 Task: Create a due date automation trigger when advanced on, on the monday of the week a card is due add dates not due next week at 11:00 AM.
Action: Mouse moved to (1280, 114)
Screenshot: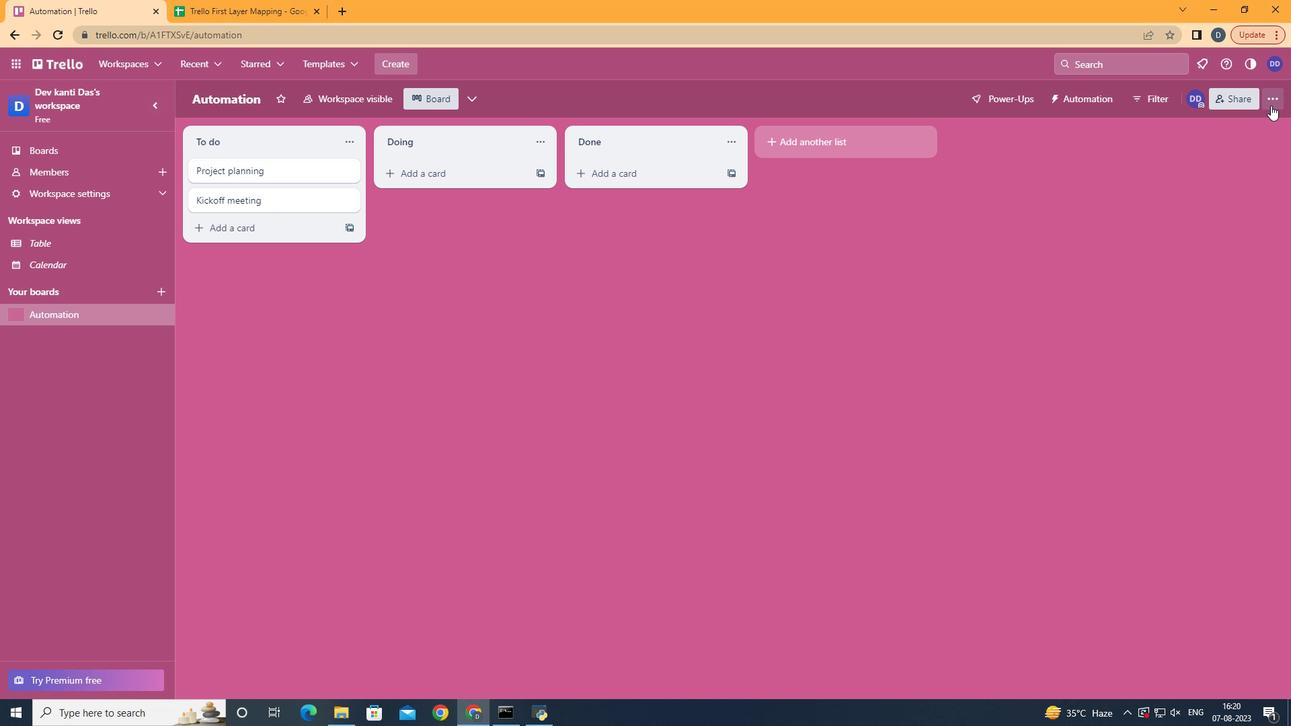 
Action: Mouse pressed left at (1280, 114)
Screenshot: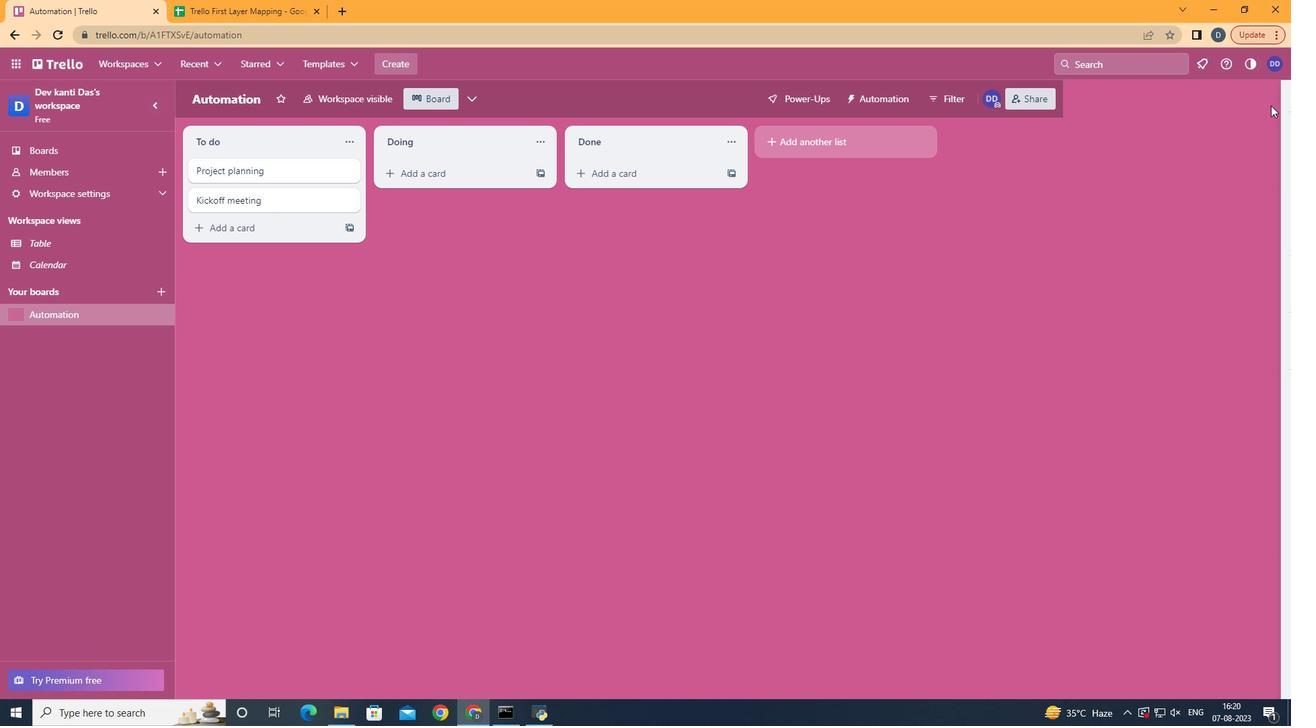 
Action: Mouse moved to (1209, 283)
Screenshot: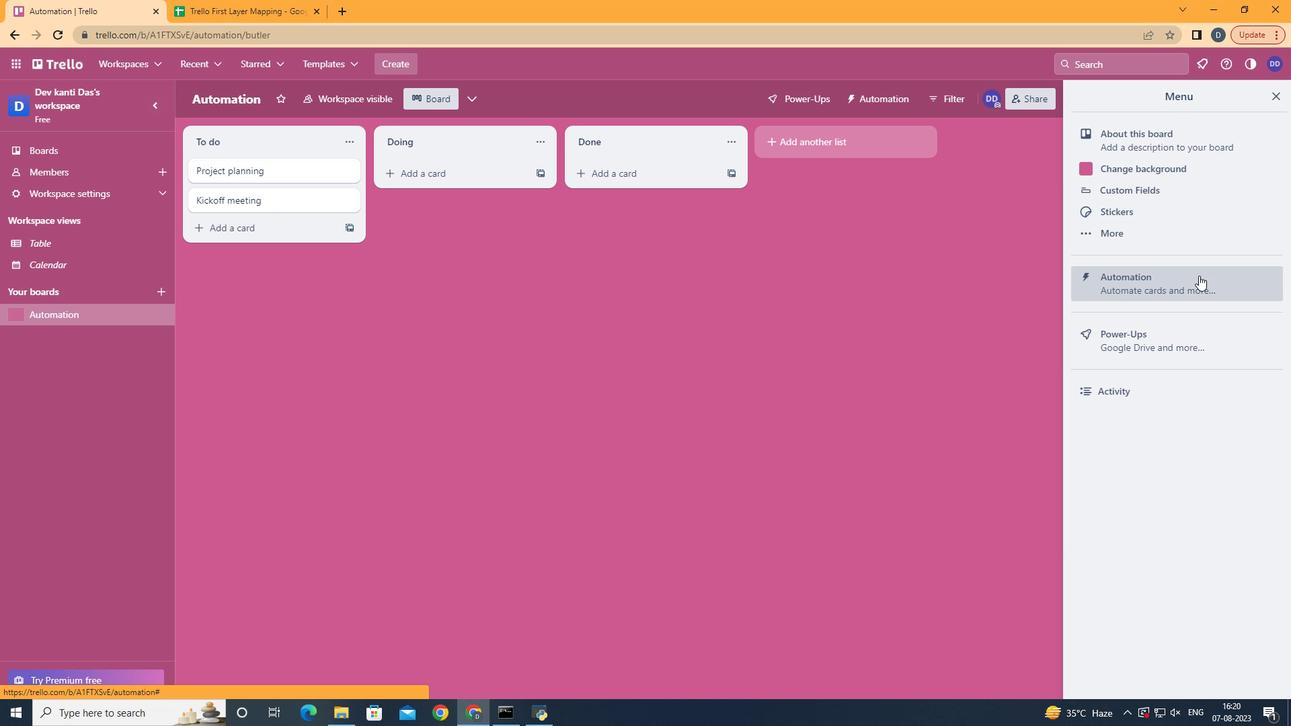 
Action: Mouse pressed left at (1209, 283)
Screenshot: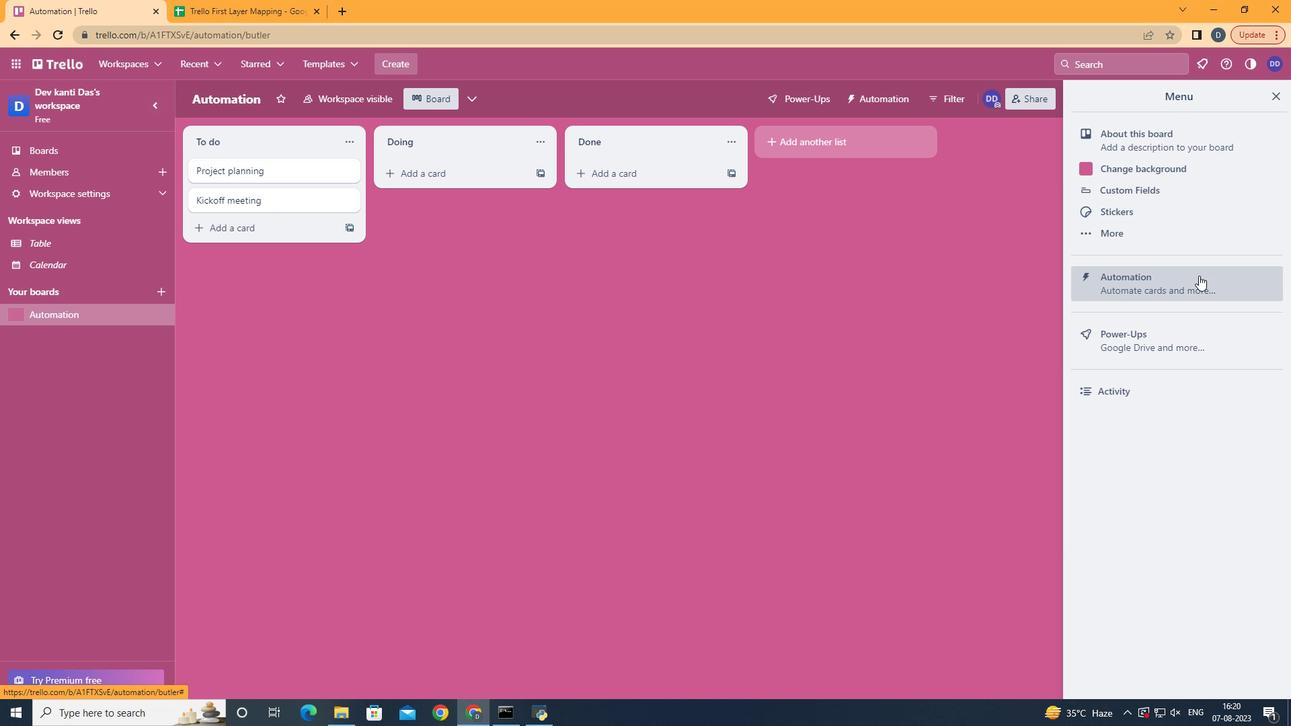 
Action: Mouse moved to (261, 282)
Screenshot: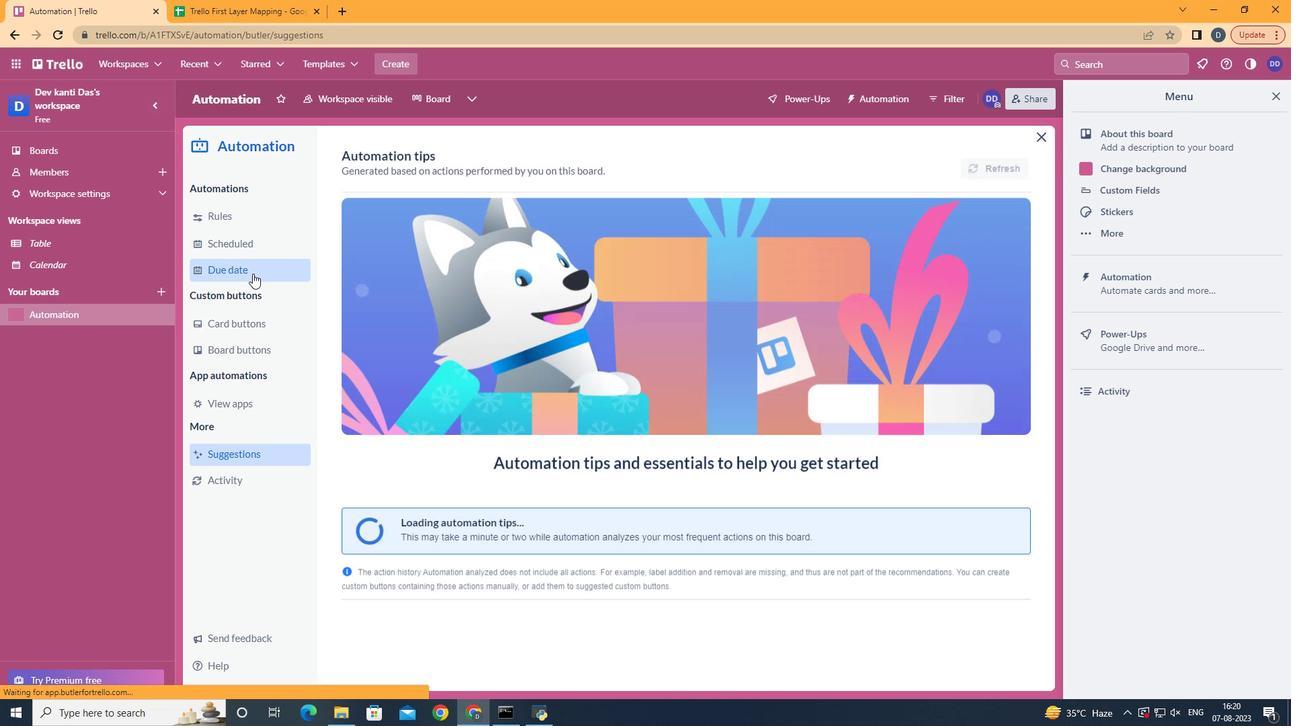 
Action: Mouse pressed left at (261, 282)
Screenshot: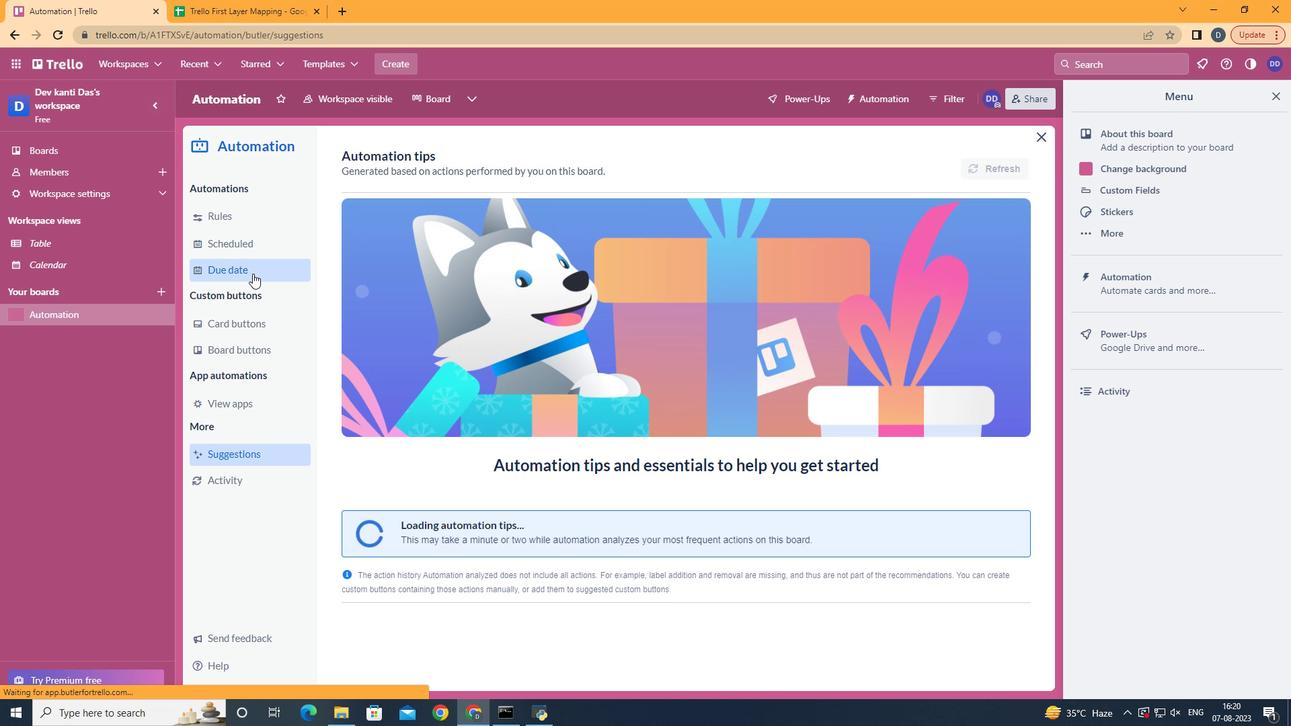 
Action: Mouse moved to (954, 173)
Screenshot: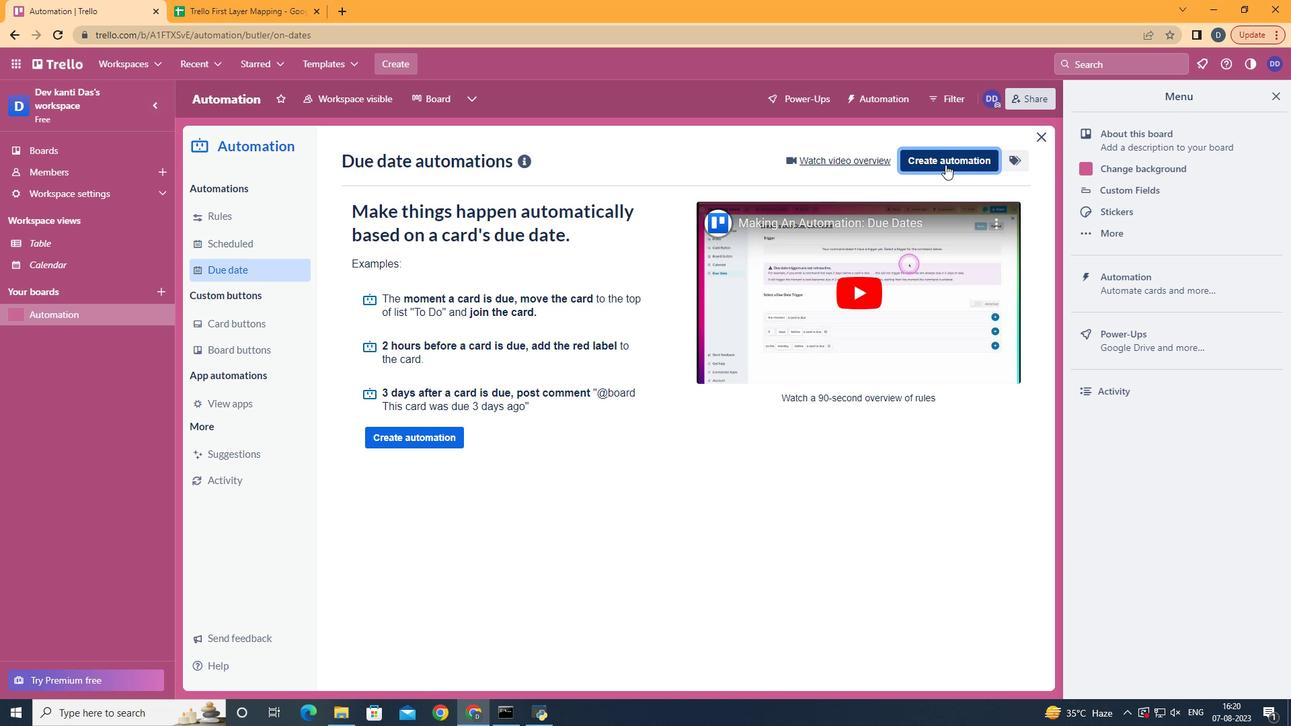 
Action: Mouse pressed left at (954, 173)
Screenshot: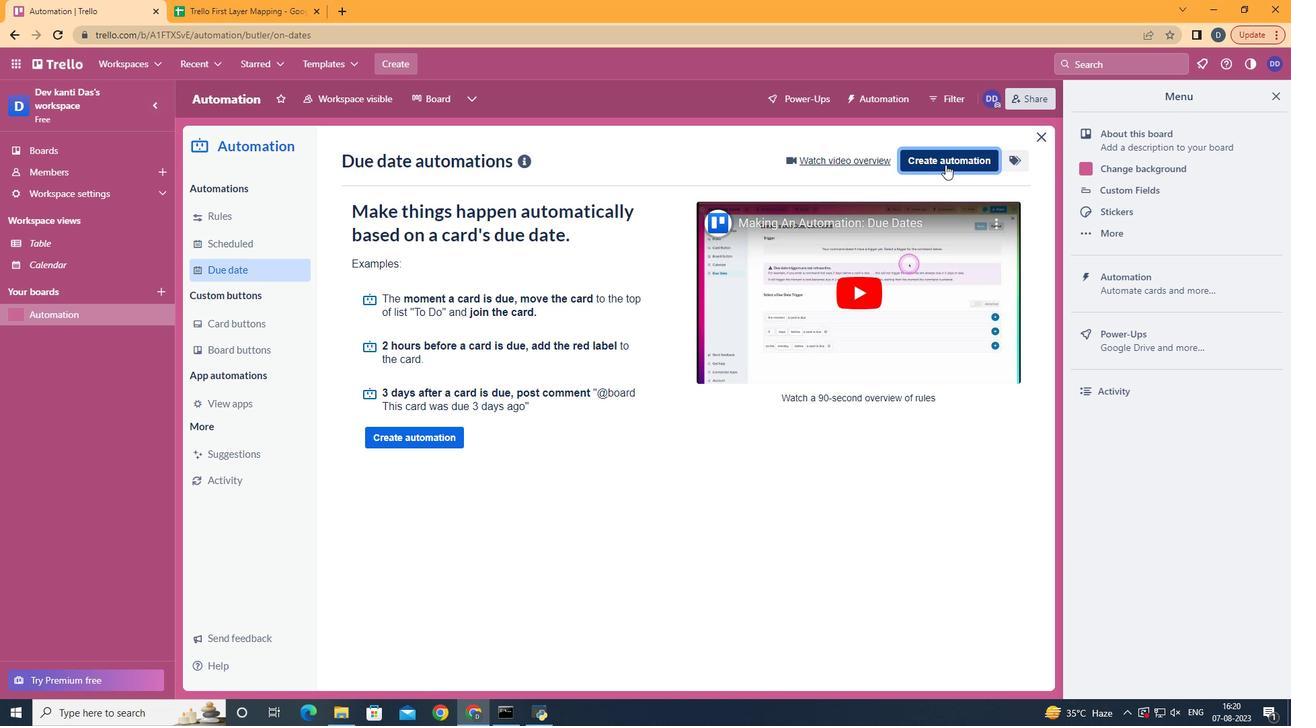 
Action: Mouse moved to (674, 307)
Screenshot: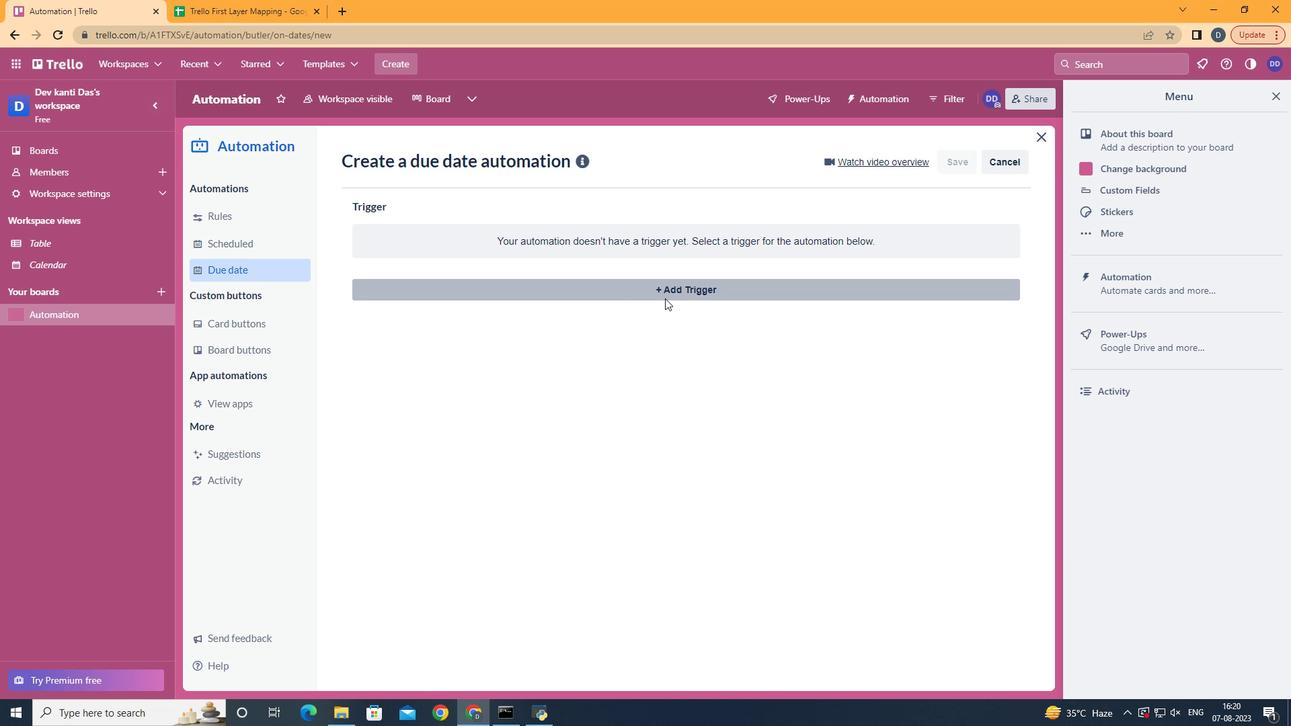 
Action: Mouse pressed left at (674, 307)
Screenshot: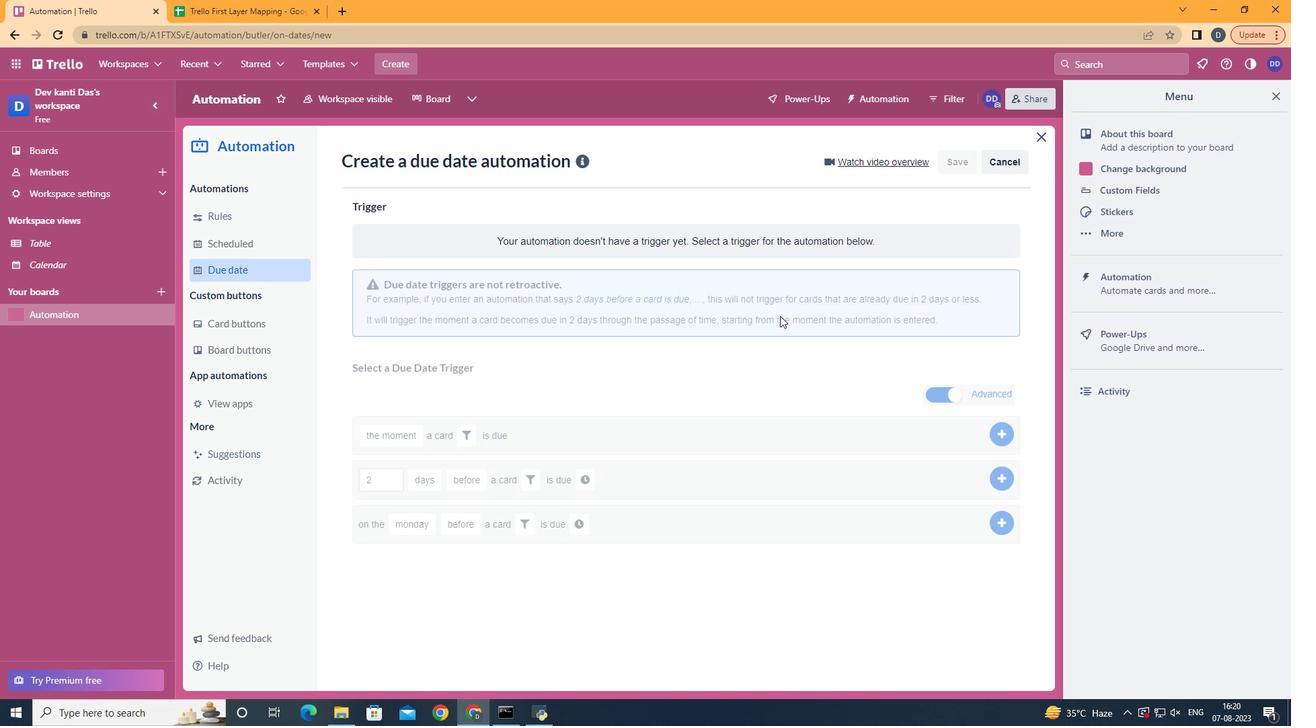 
Action: Mouse moved to (450, 362)
Screenshot: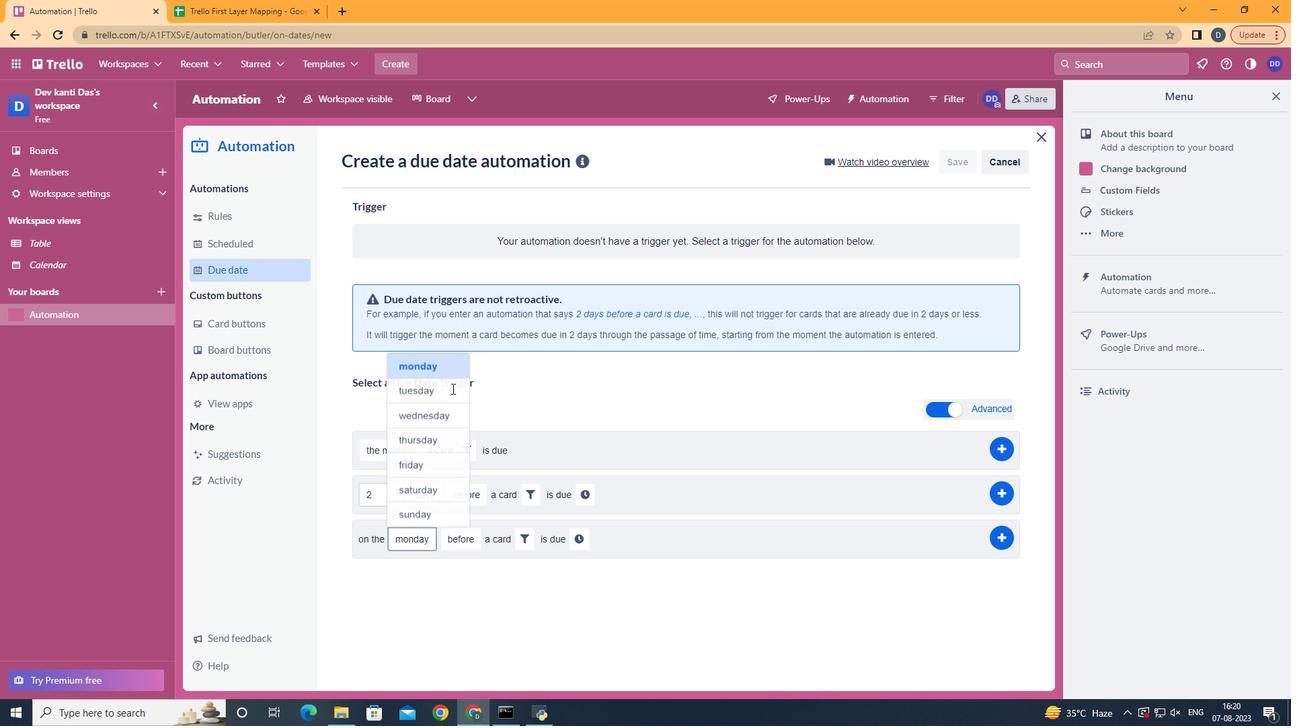 
Action: Mouse pressed left at (450, 362)
Screenshot: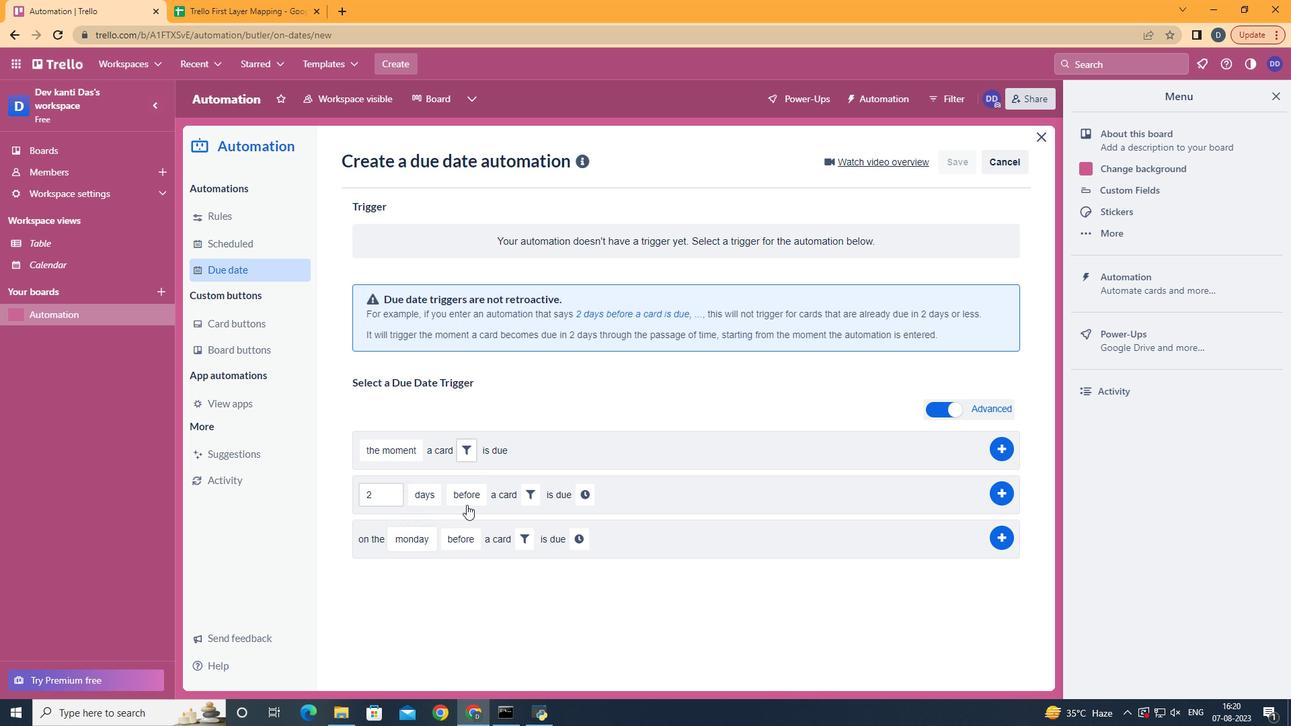 
Action: Mouse moved to (488, 635)
Screenshot: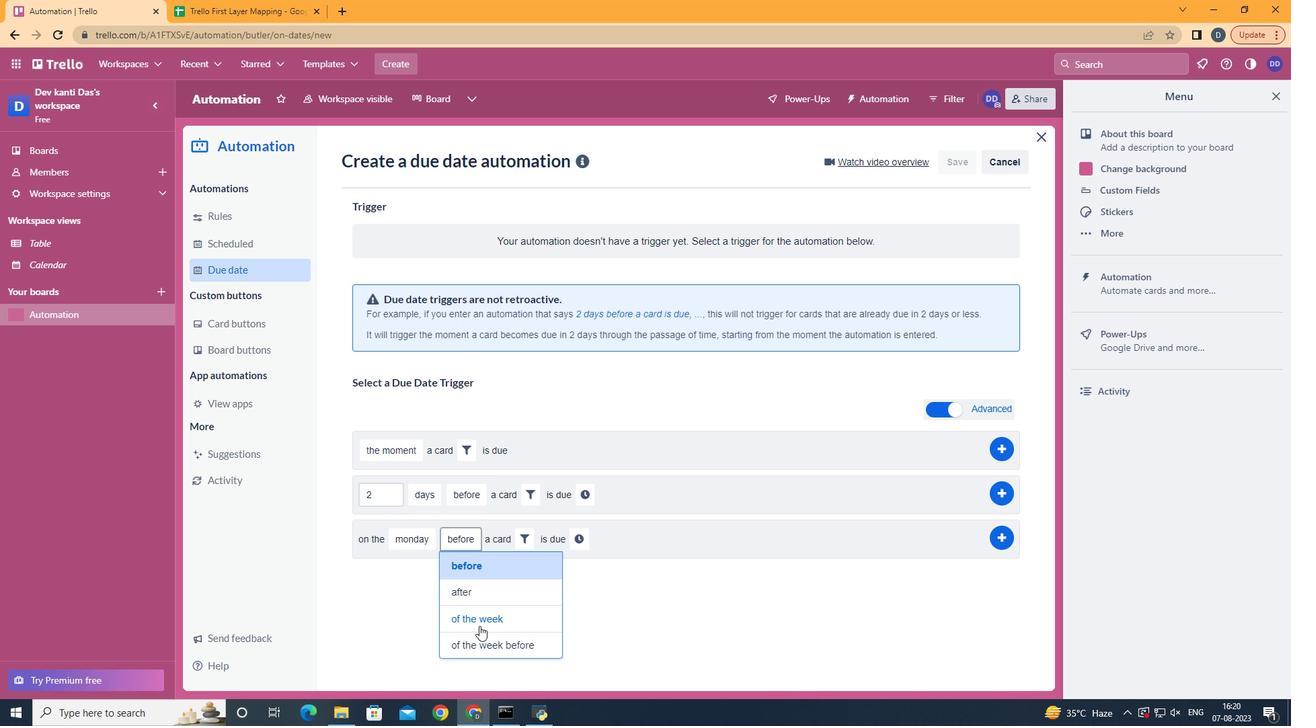 
Action: Mouse pressed left at (488, 635)
Screenshot: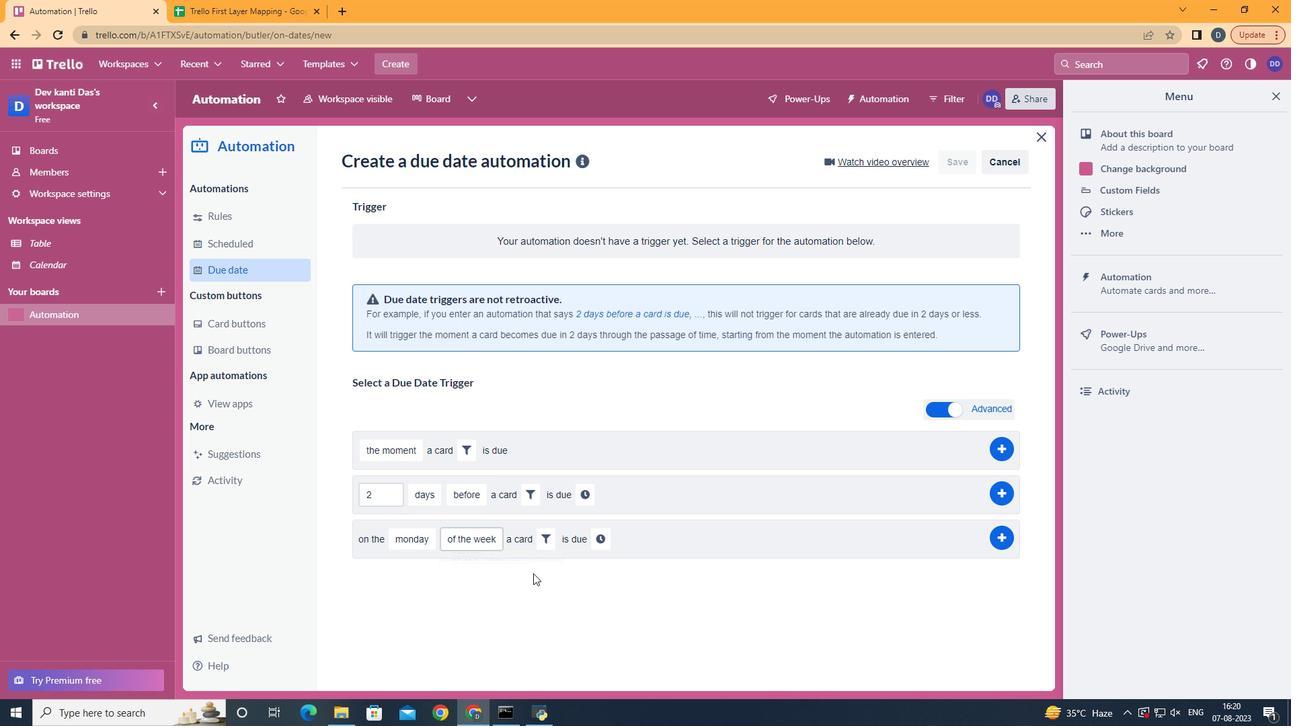 
Action: Mouse moved to (558, 548)
Screenshot: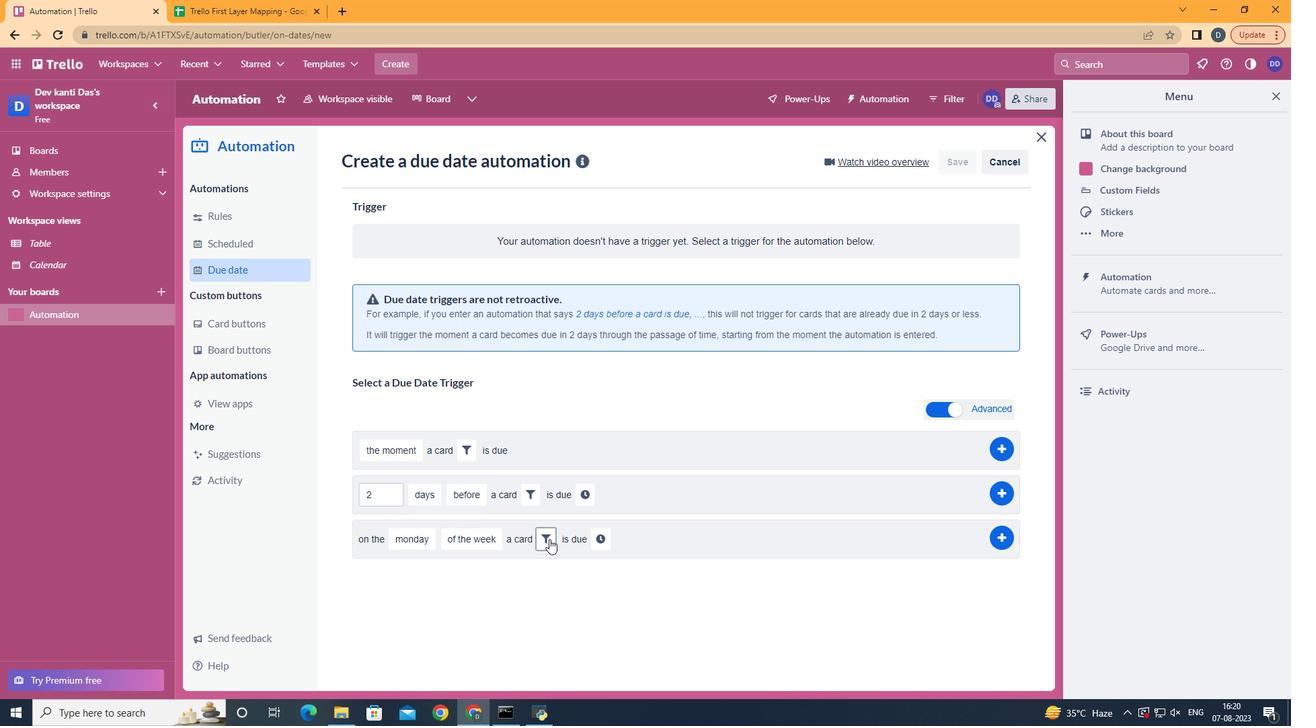 
Action: Mouse pressed left at (558, 548)
Screenshot: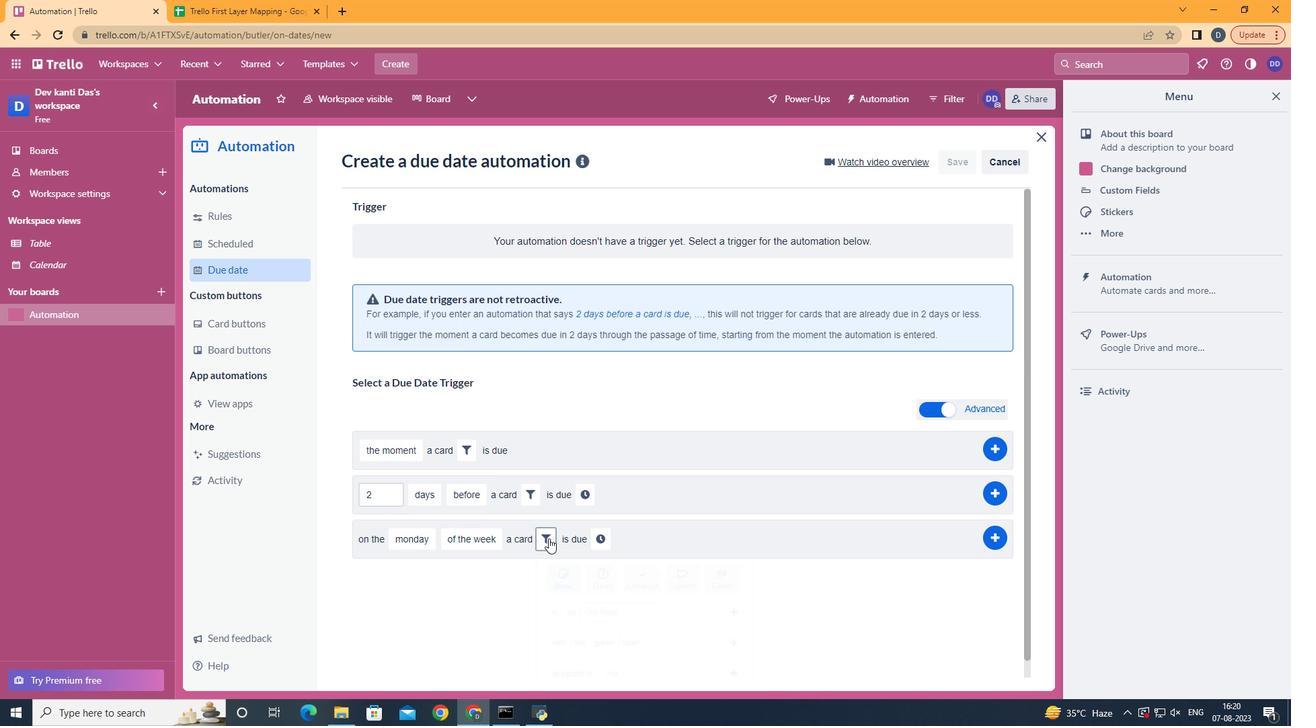 
Action: Mouse moved to (628, 595)
Screenshot: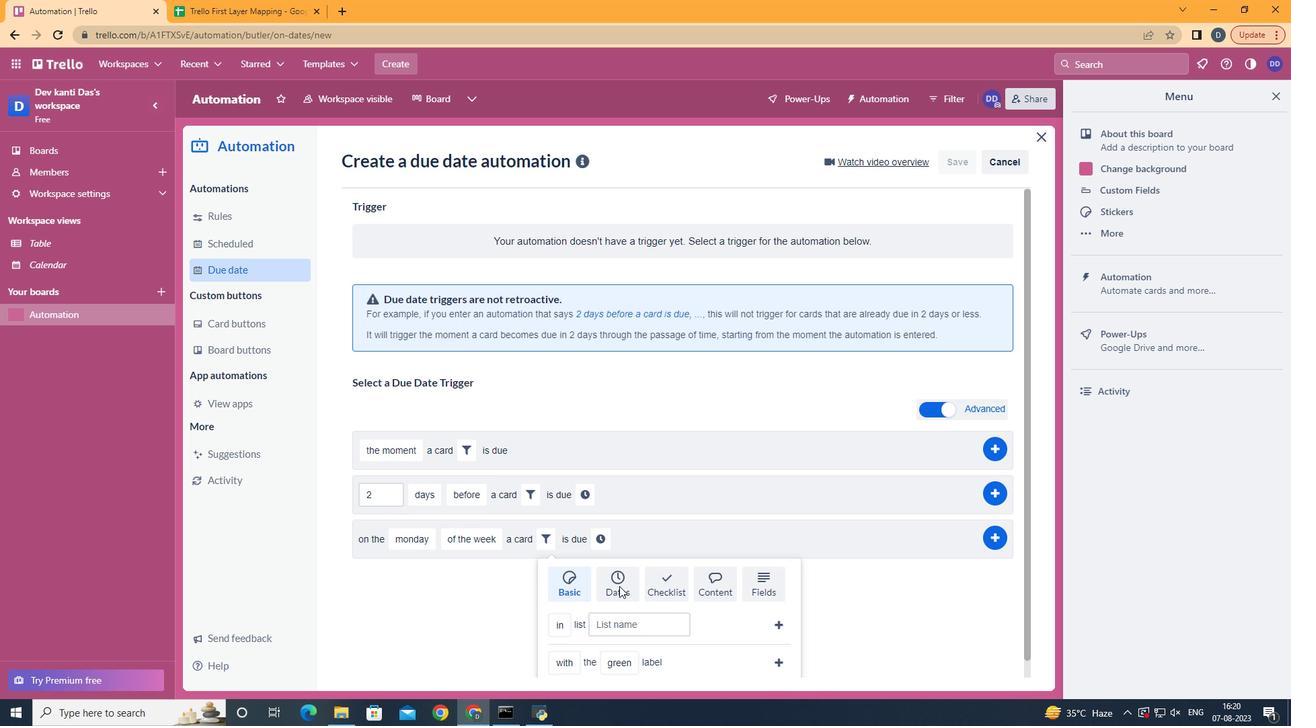 
Action: Mouse pressed left at (628, 595)
Screenshot: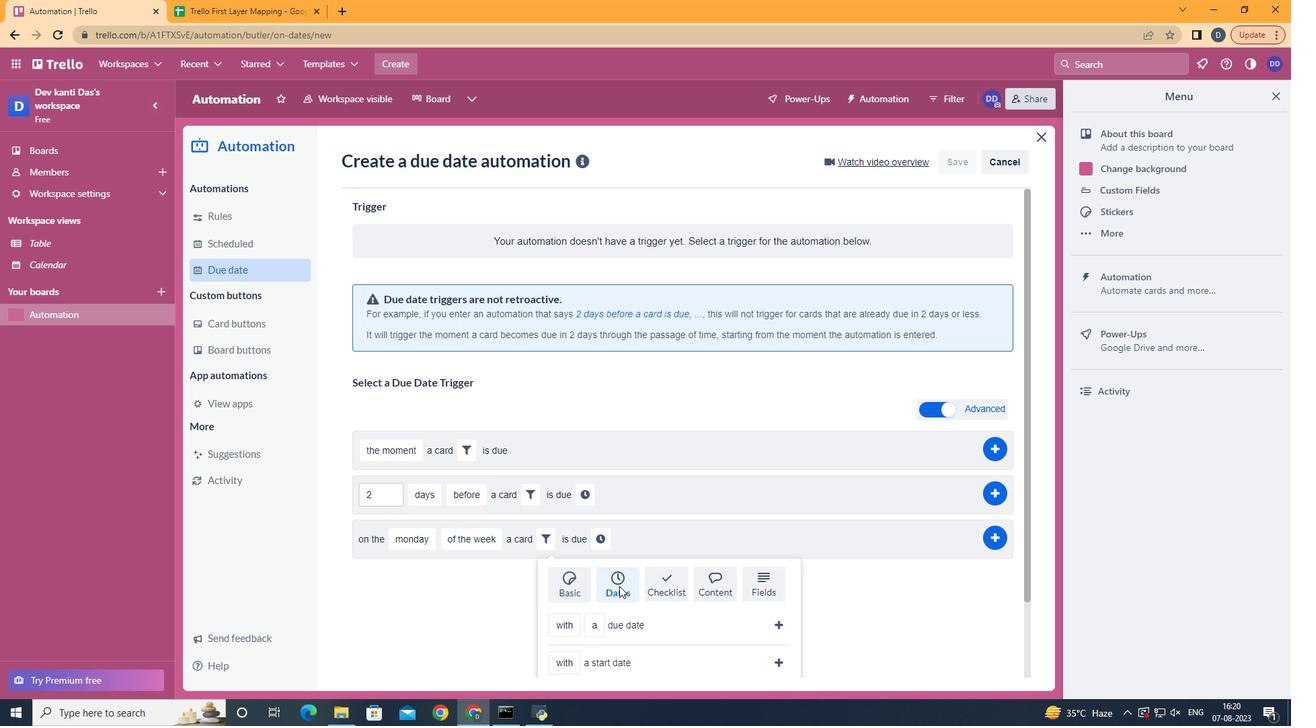 
Action: Mouse scrolled (628, 594) with delta (0, 0)
Screenshot: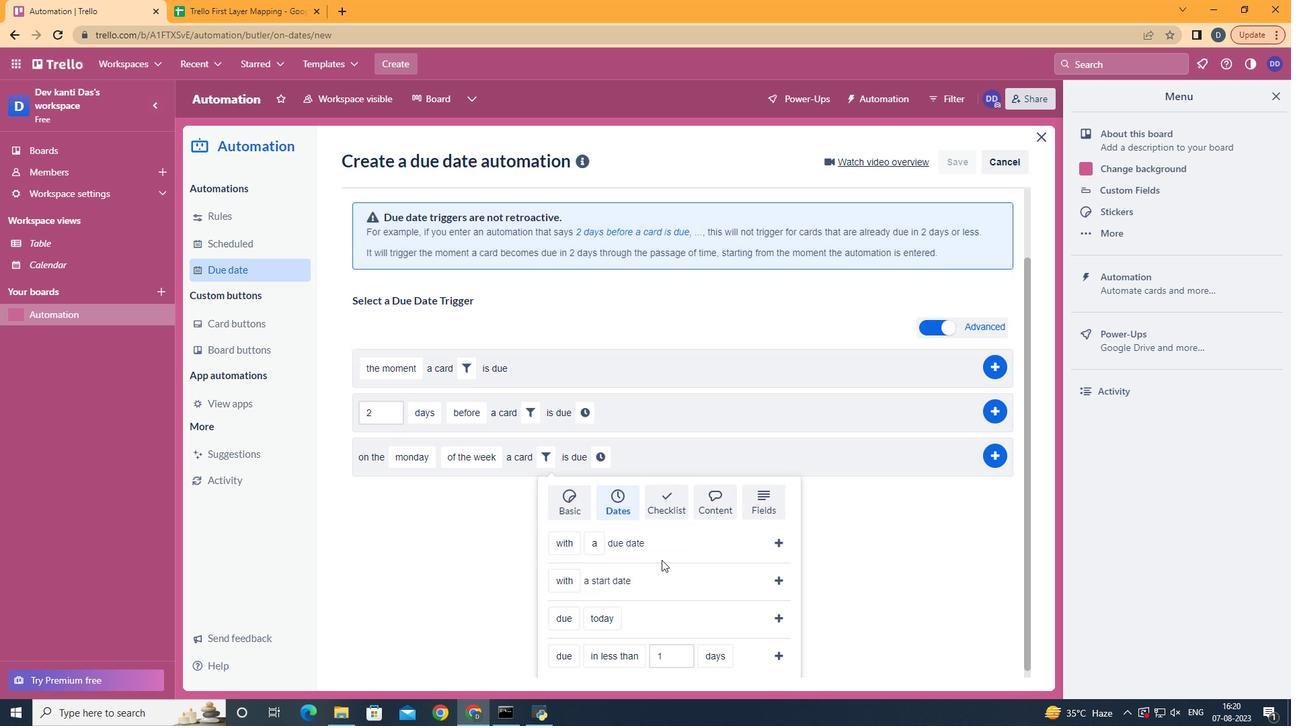 
Action: Mouse scrolled (628, 594) with delta (0, 0)
Screenshot: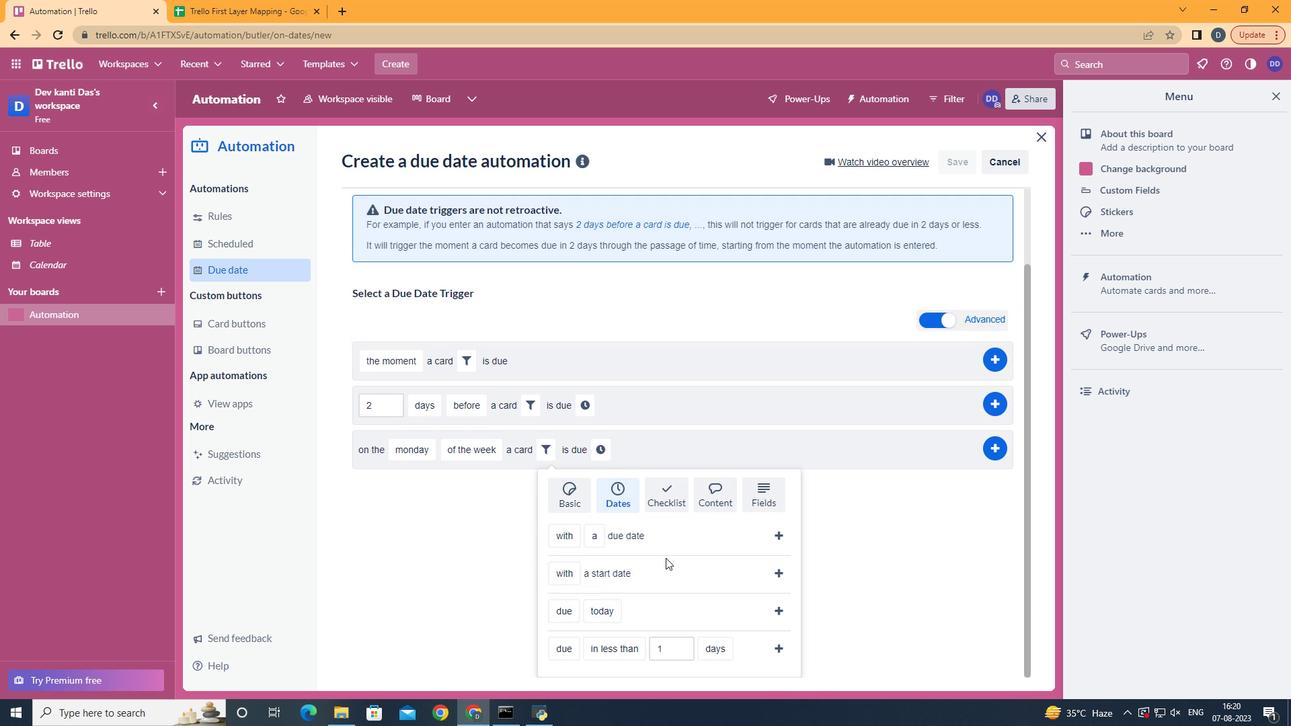 
Action: Mouse scrolled (628, 594) with delta (0, 0)
Screenshot: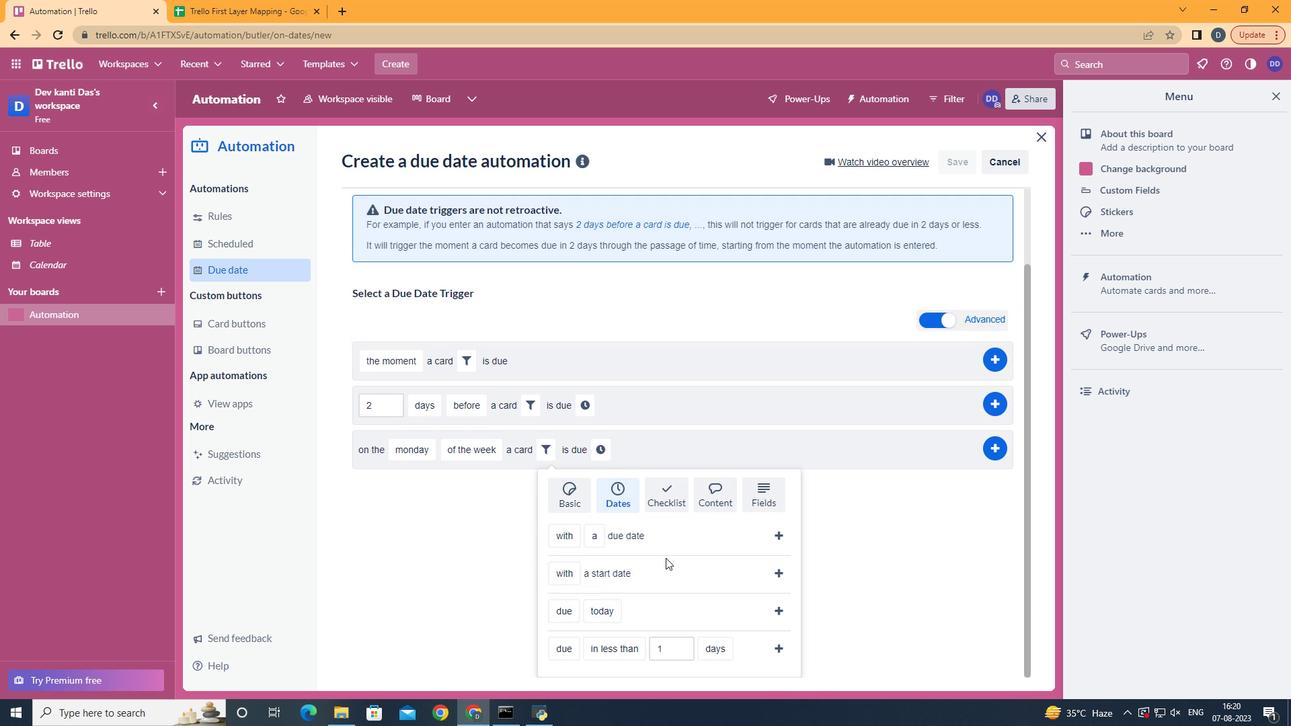 
Action: Mouse scrolled (628, 594) with delta (0, 0)
Screenshot: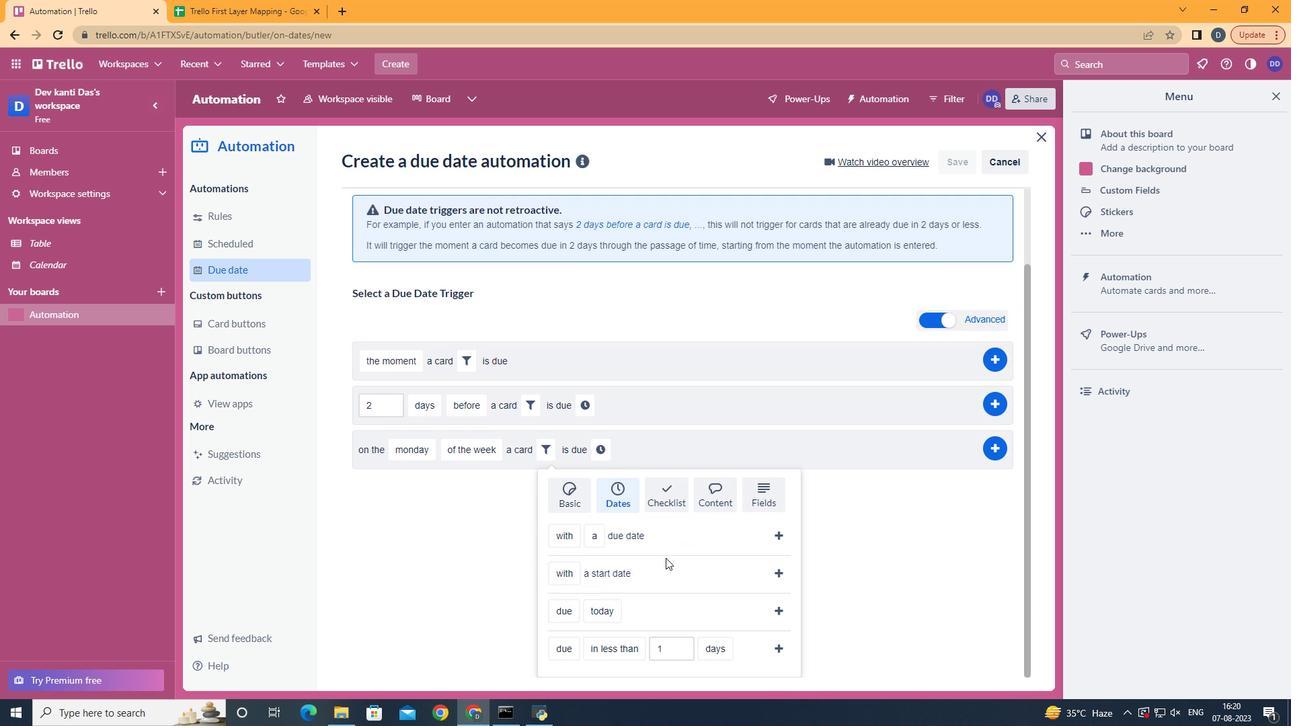 
Action: Mouse moved to (606, 542)
Screenshot: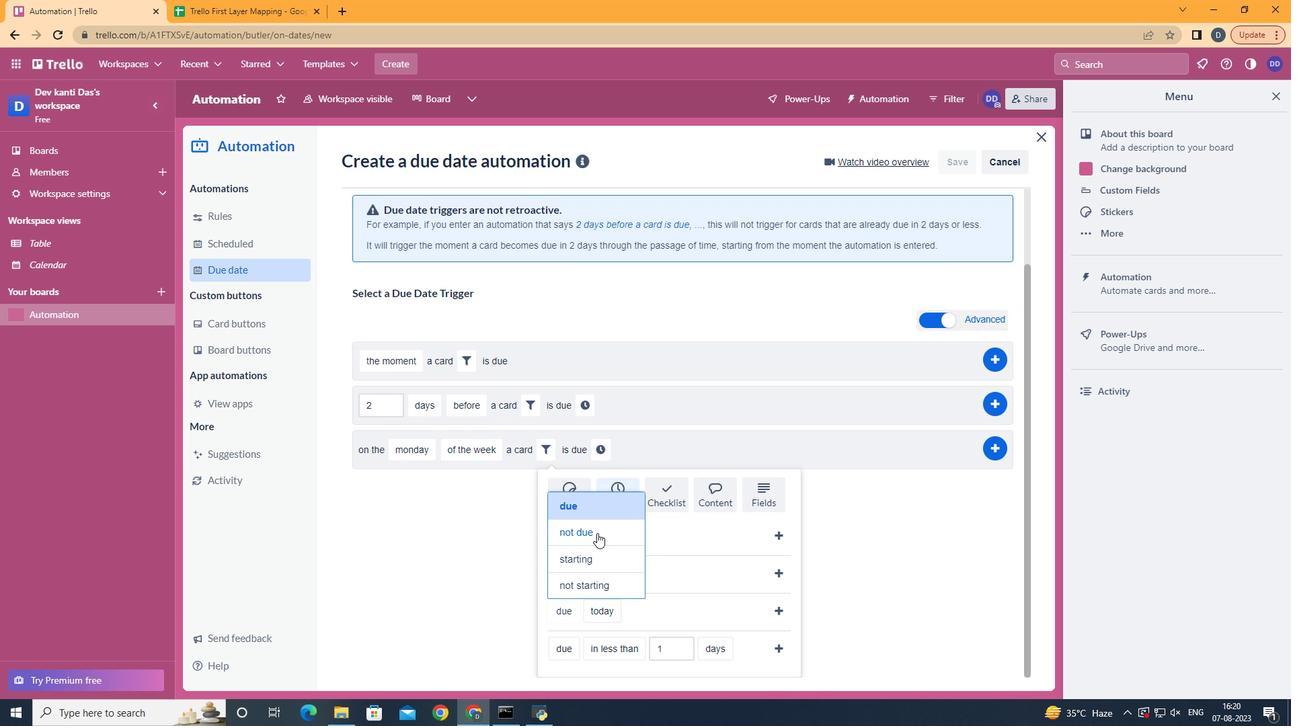 
Action: Mouse pressed left at (606, 542)
Screenshot: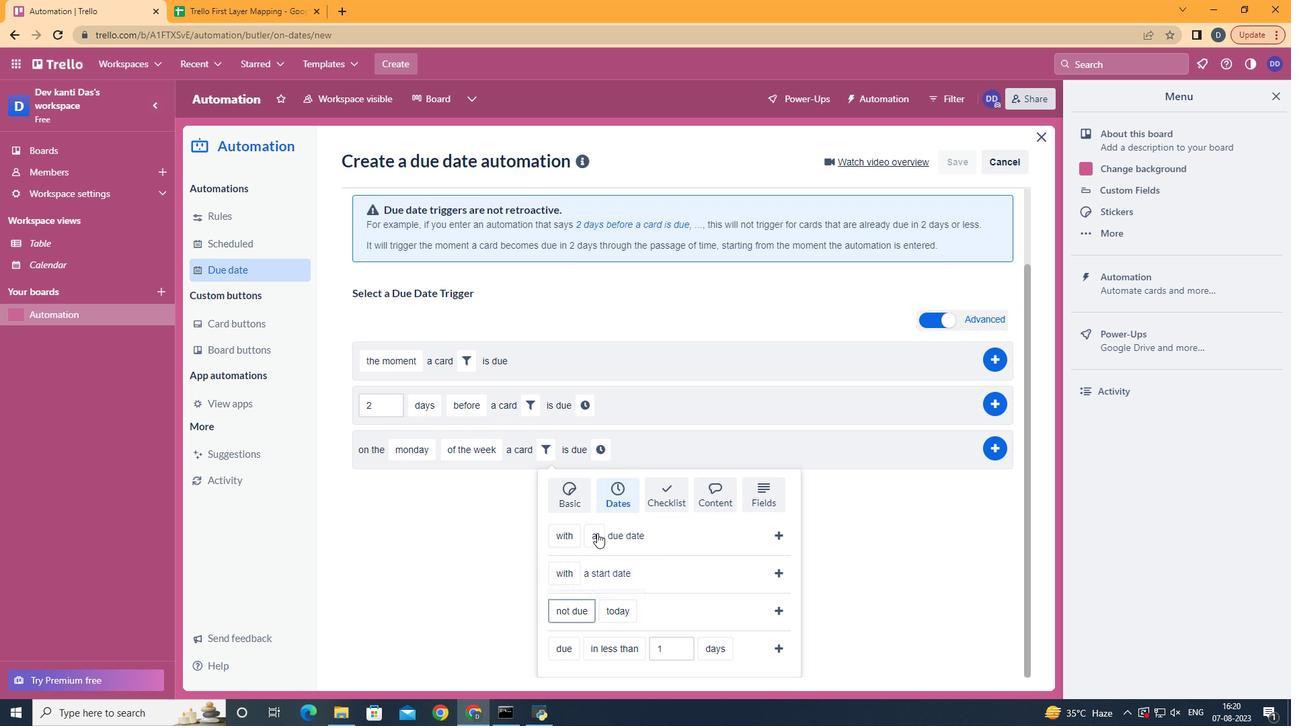 
Action: Mouse moved to (650, 542)
Screenshot: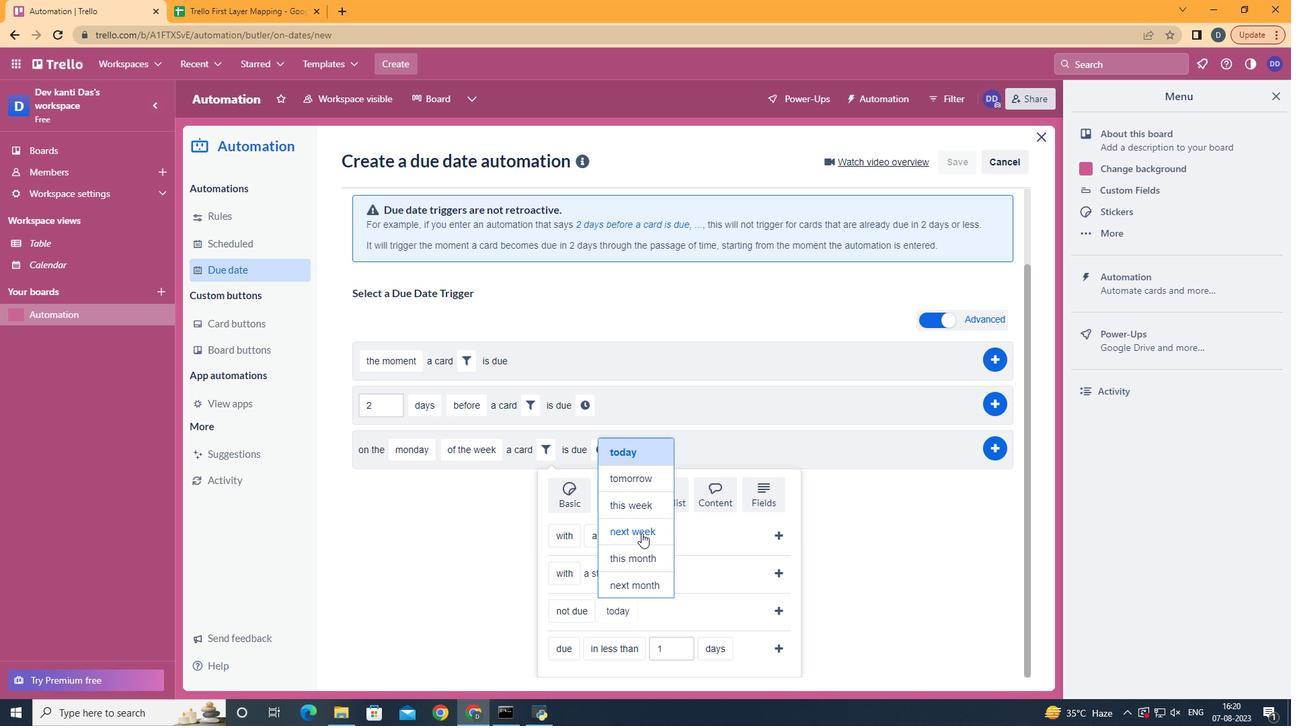 
Action: Mouse pressed left at (650, 542)
Screenshot: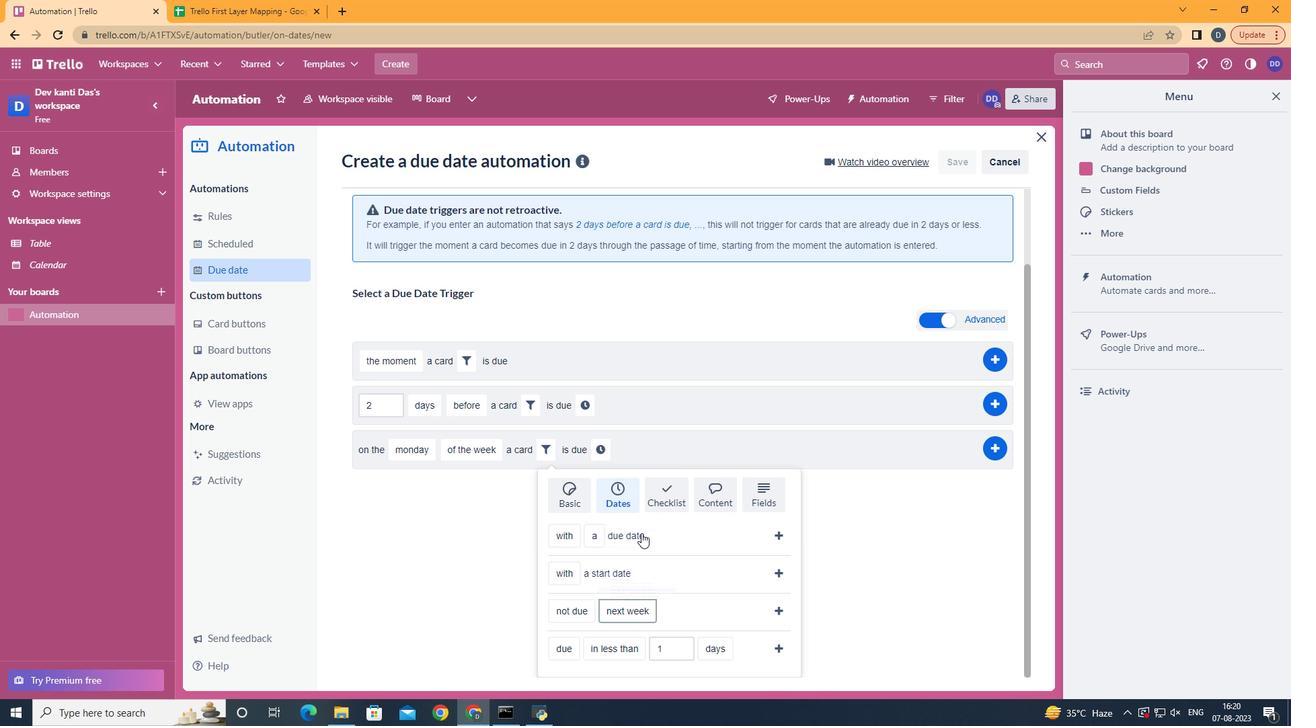 
Action: Mouse moved to (781, 617)
Screenshot: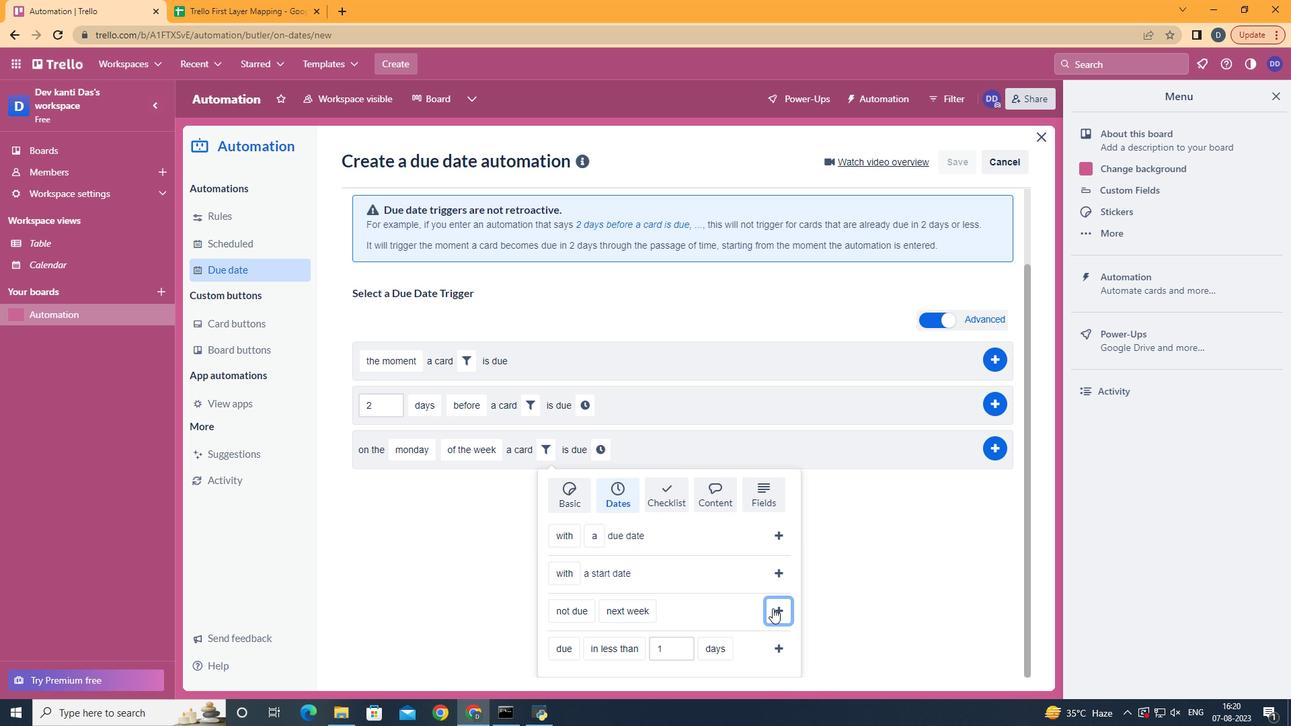 
Action: Mouse pressed left at (781, 617)
Screenshot: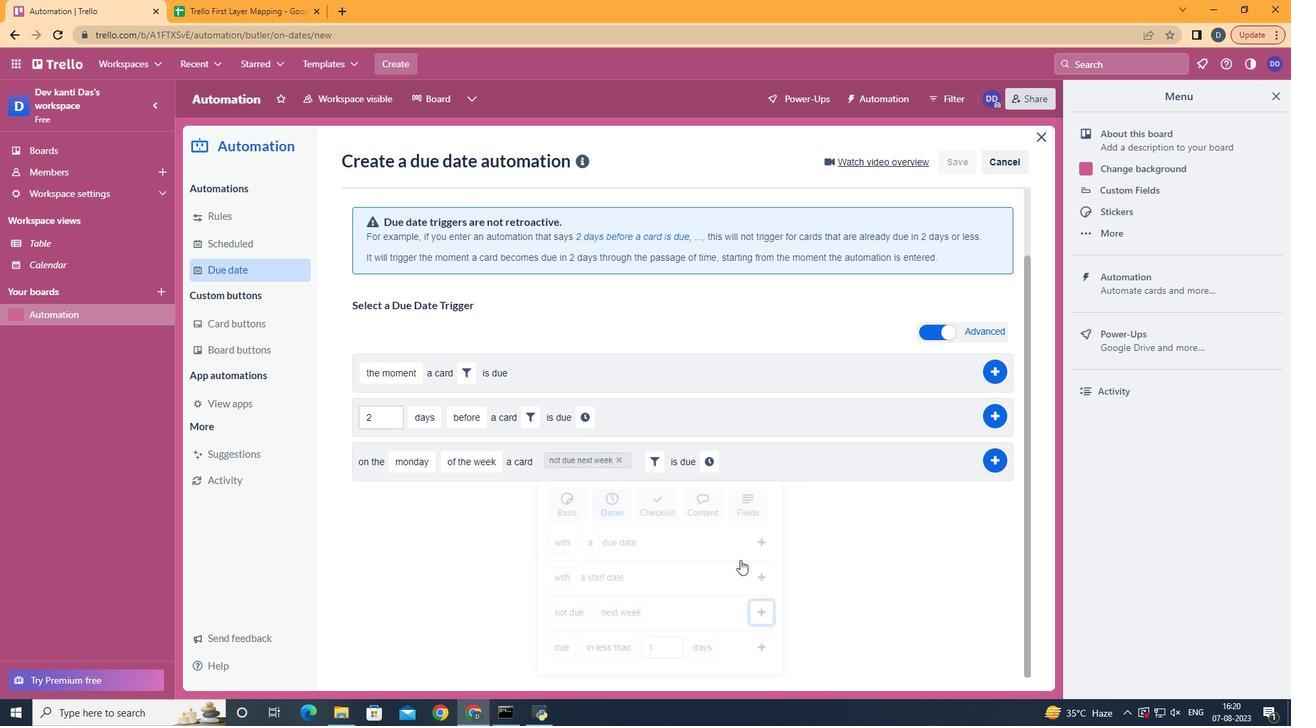
Action: Mouse moved to (722, 549)
Screenshot: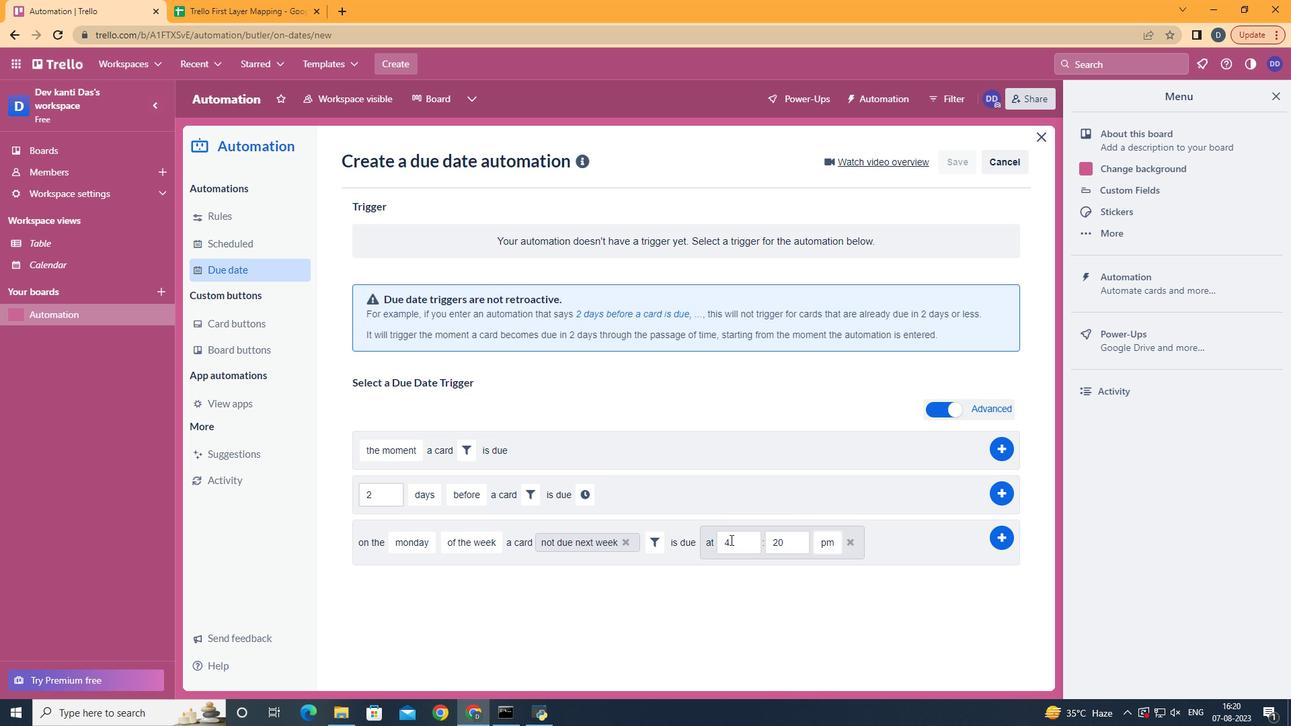 
Action: Mouse pressed left at (722, 549)
Screenshot: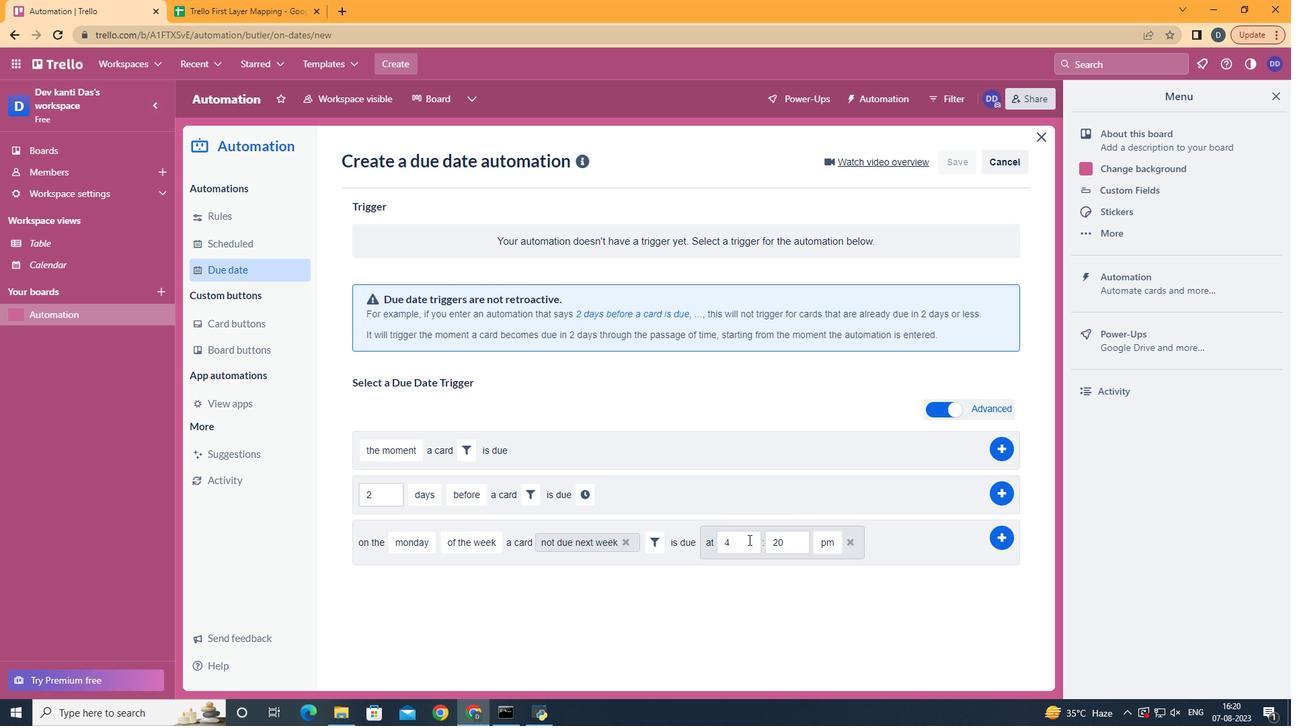 
Action: Mouse moved to (759, 549)
Screenshot: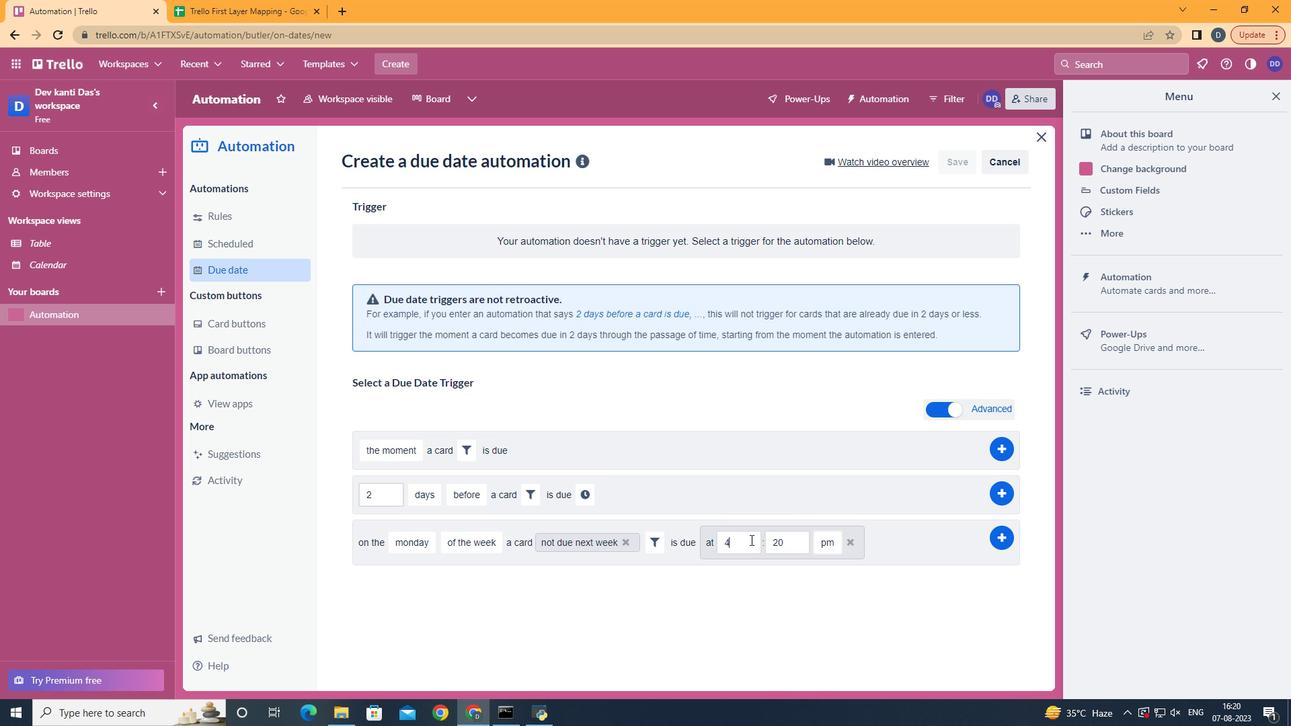 
Action: Mouse pressed left at (759, 549)
Screenshot: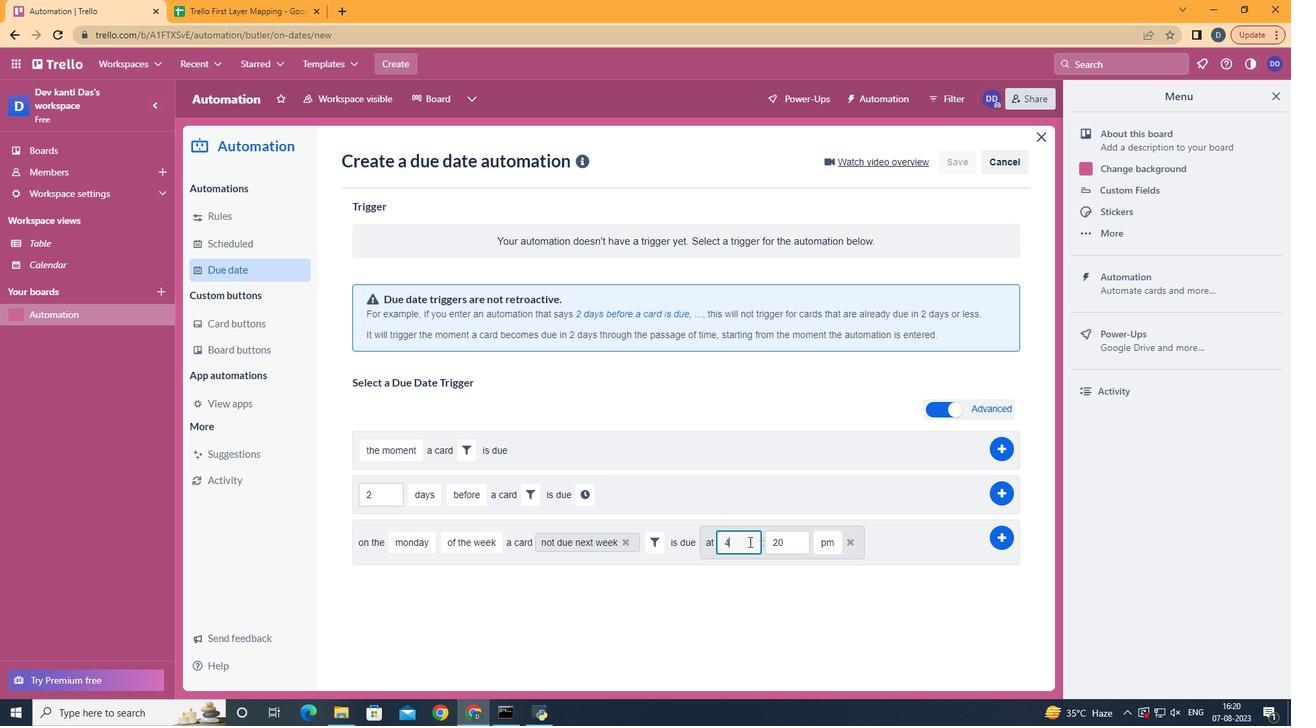 
Action: Mouse moved to (758, 551)
Screenshot: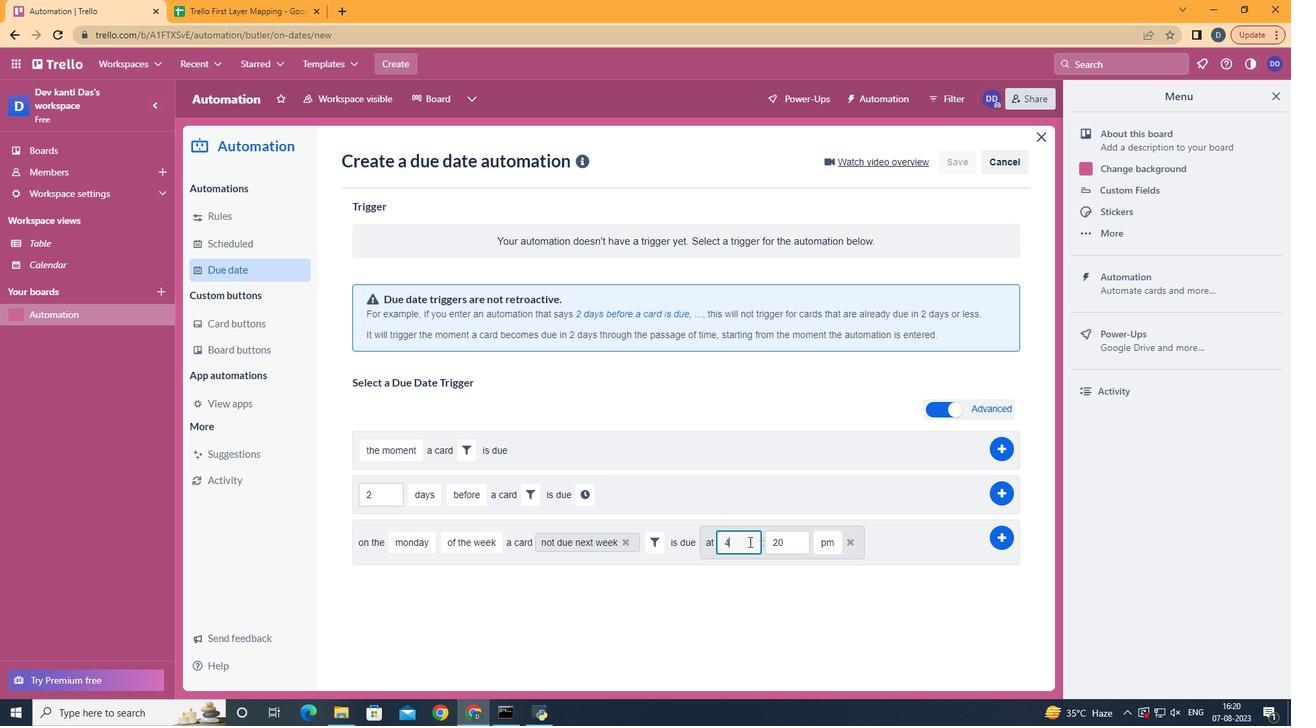 
Action: Key pressed <Key.backspace>11
Screenshot: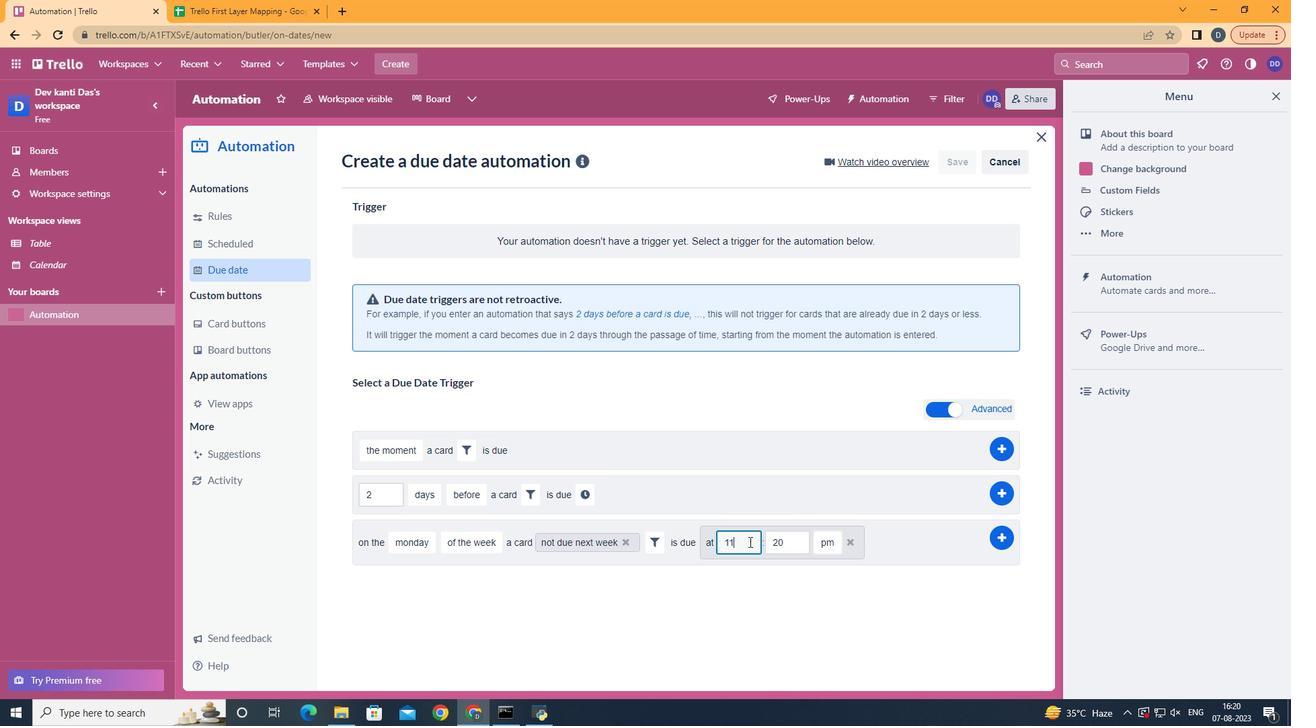 
Action: Mouse moved to (812, 549)
Screenshot: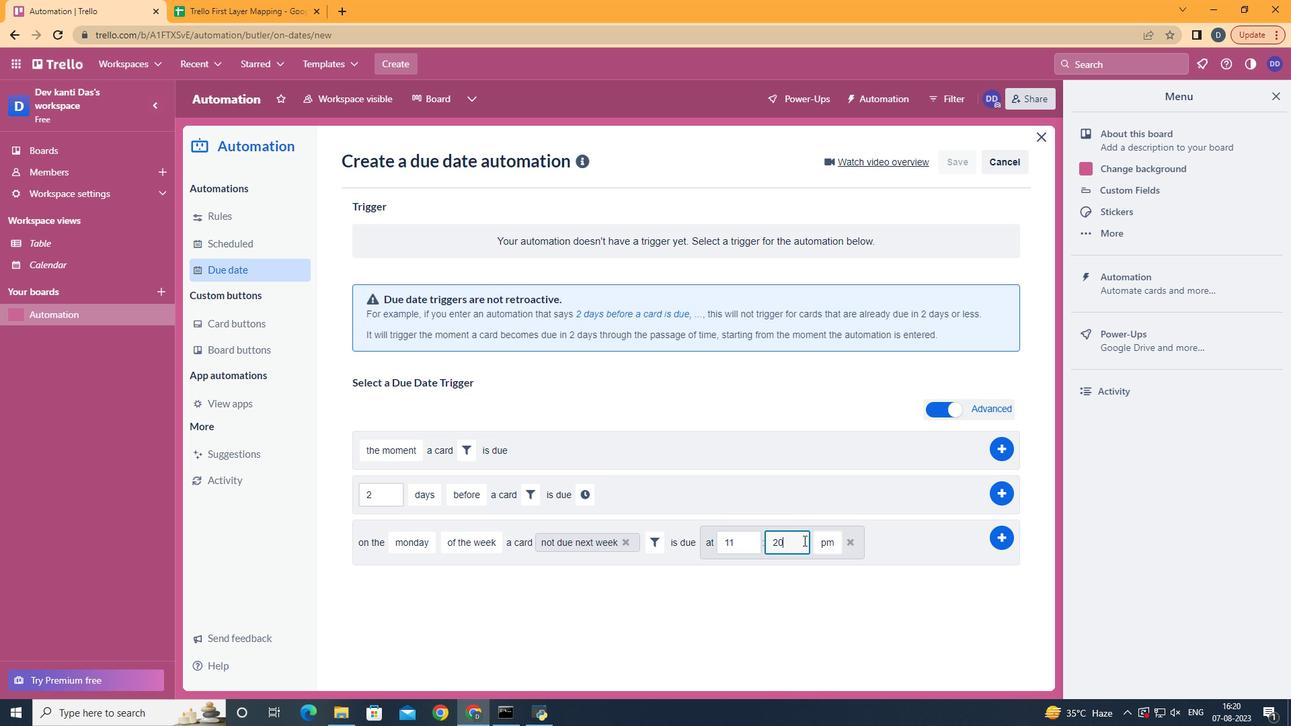 
Action: Mouse pressed left at (812, 549)
Screenshot: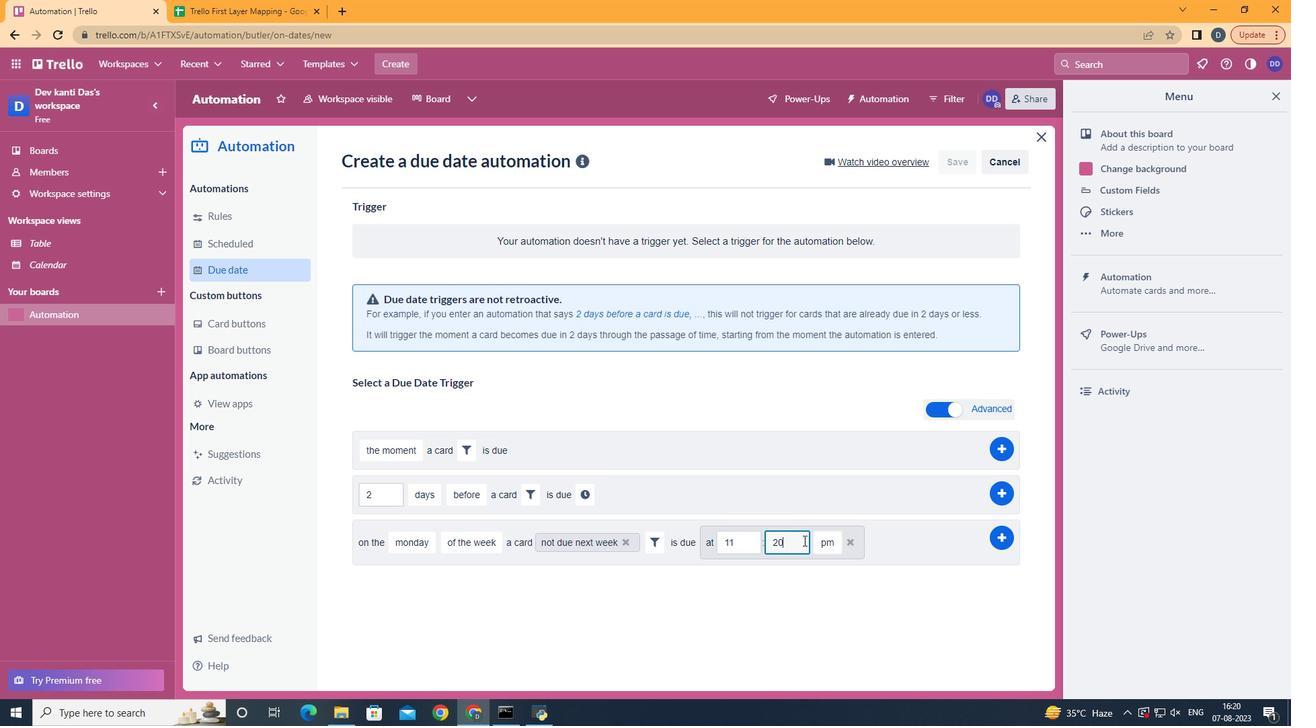 
Action: Key pressed <Key.backspace>
Screenshot: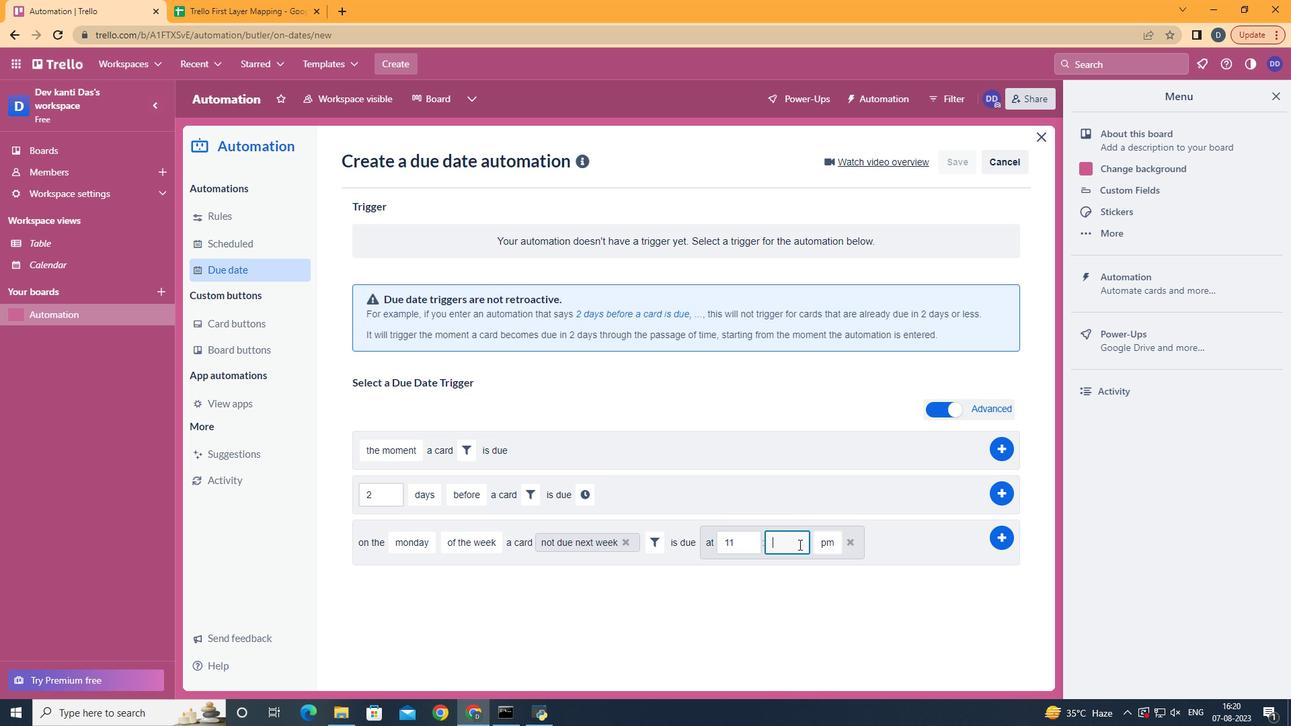 
Action: Mouse moved to (808, 553)
Screenshot: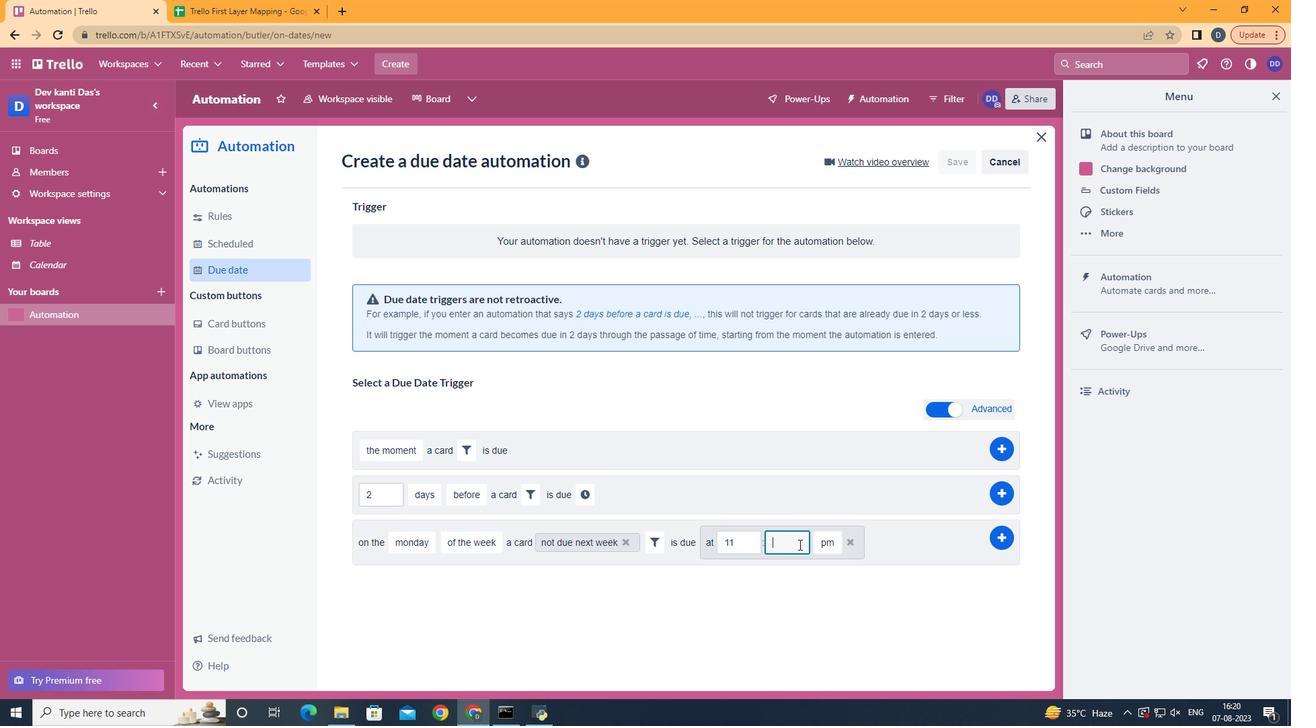 
Action: Key pressed <Key.backspace>00
Screenshot: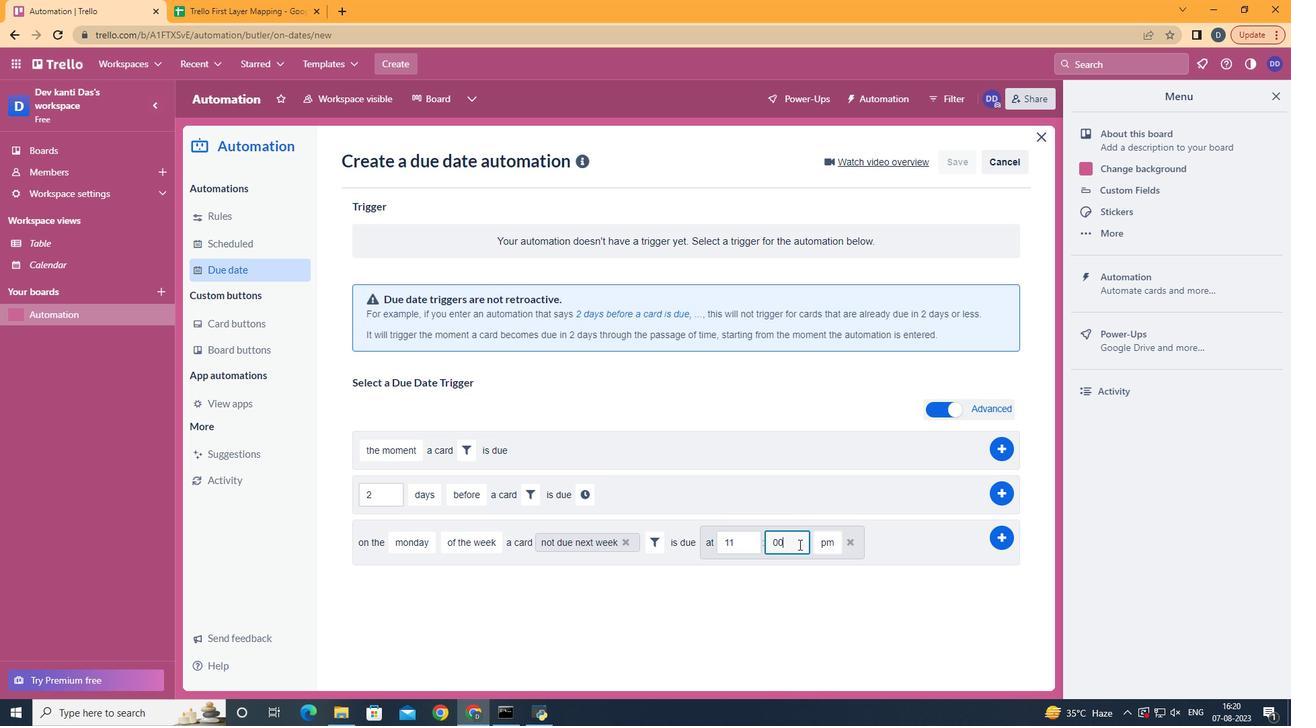 
Action: Mouse moved to (835, 581)
Screenshot: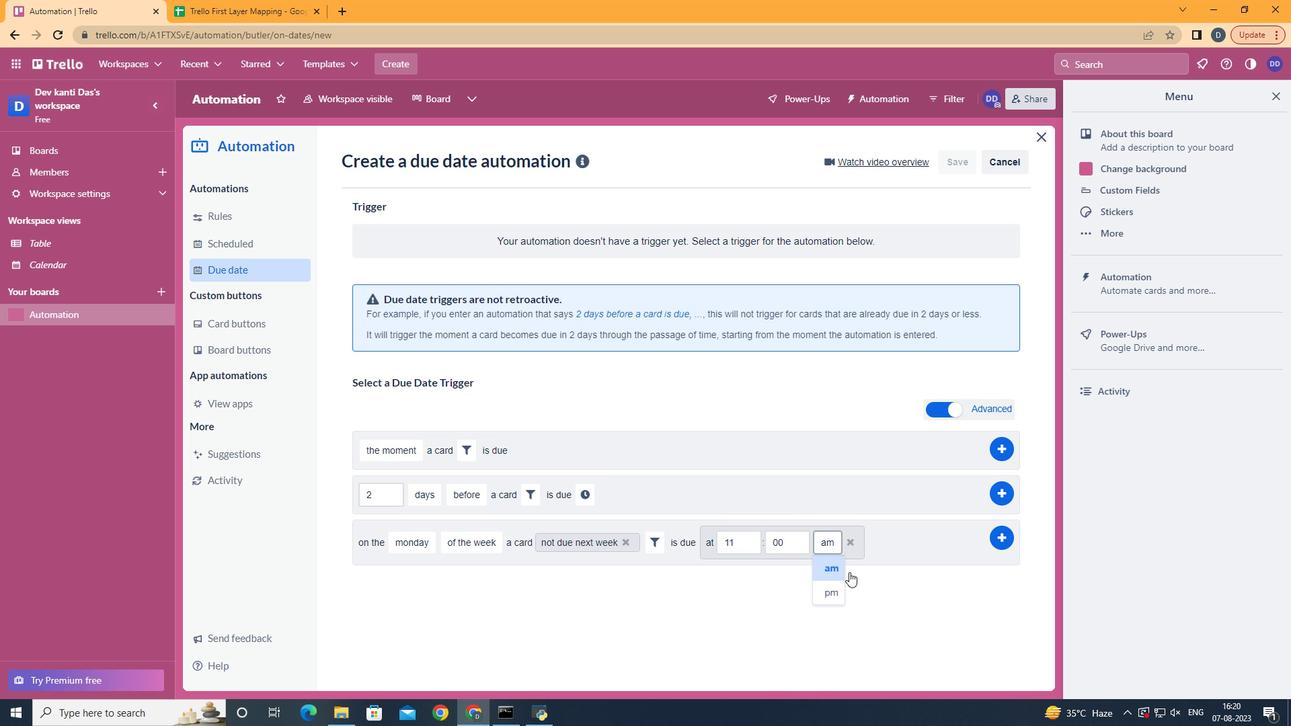 
Action: Mouse pressed left at (835, 581)
Screenshot: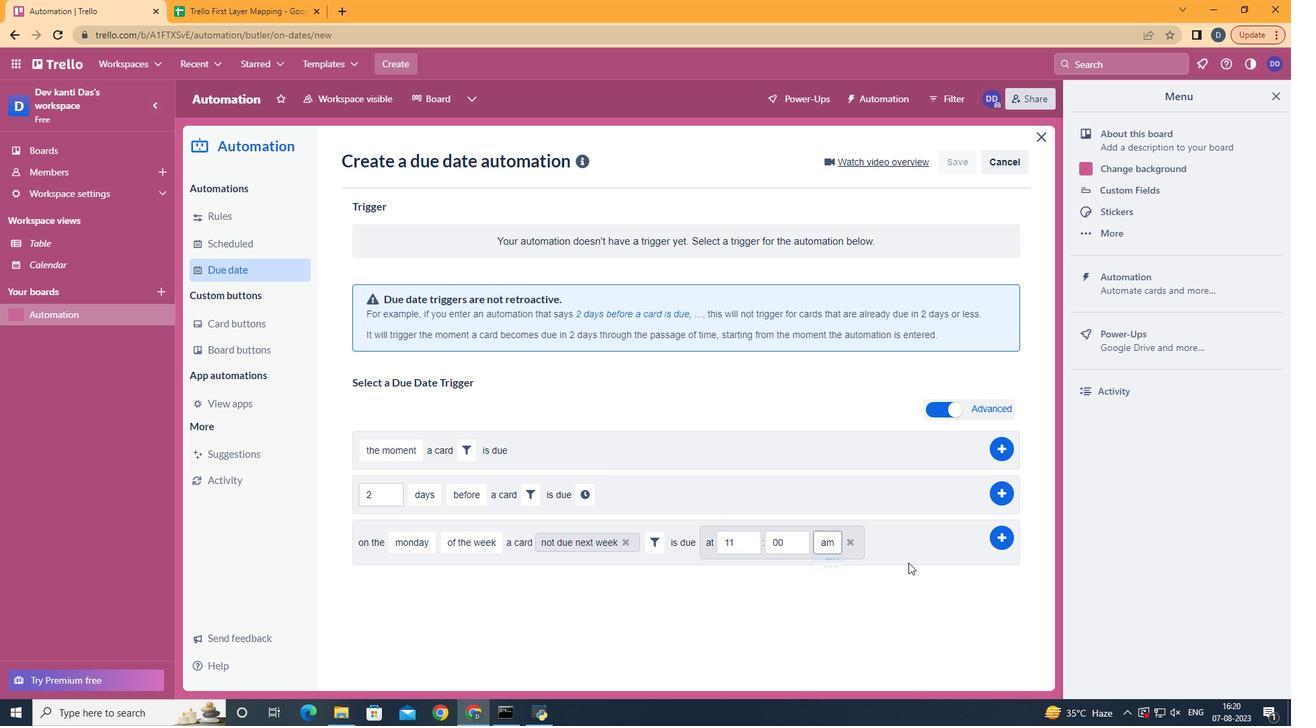 
Action: Mouse moved to (1014, 549)
Screenshot: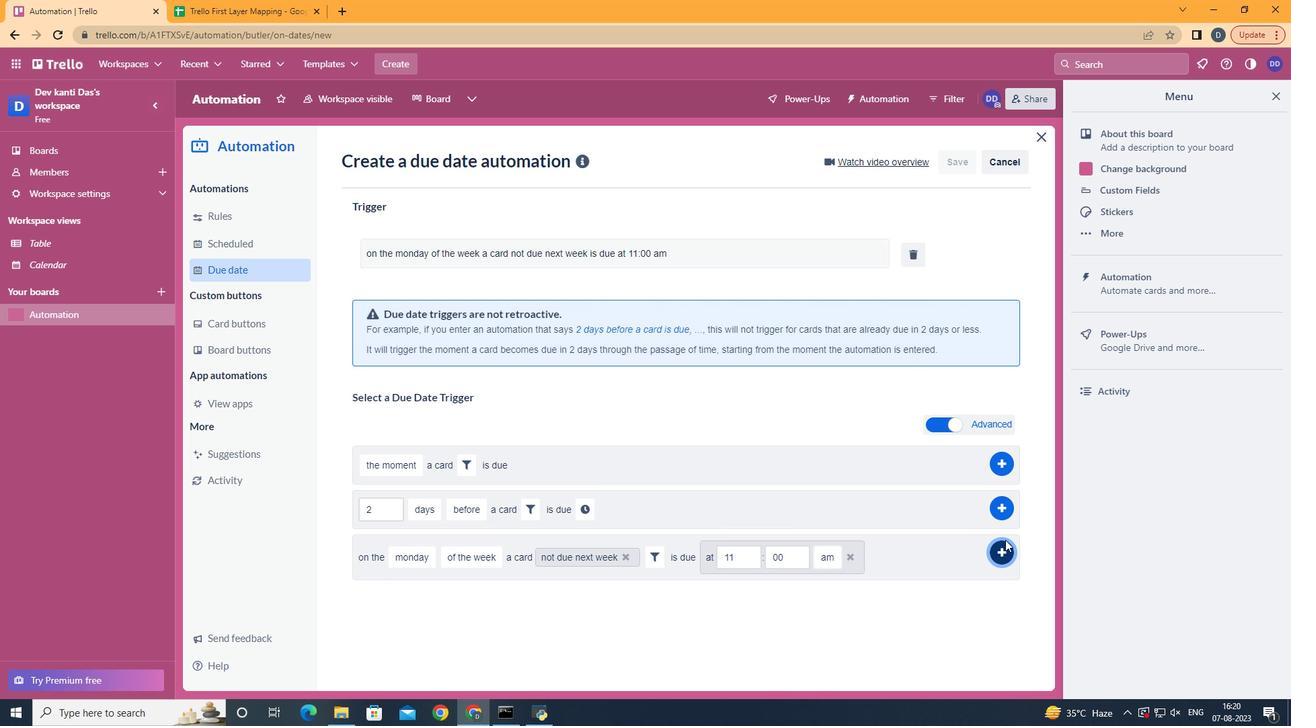 
Action: Mouse pressed left at (1014, 549)
Screenshot: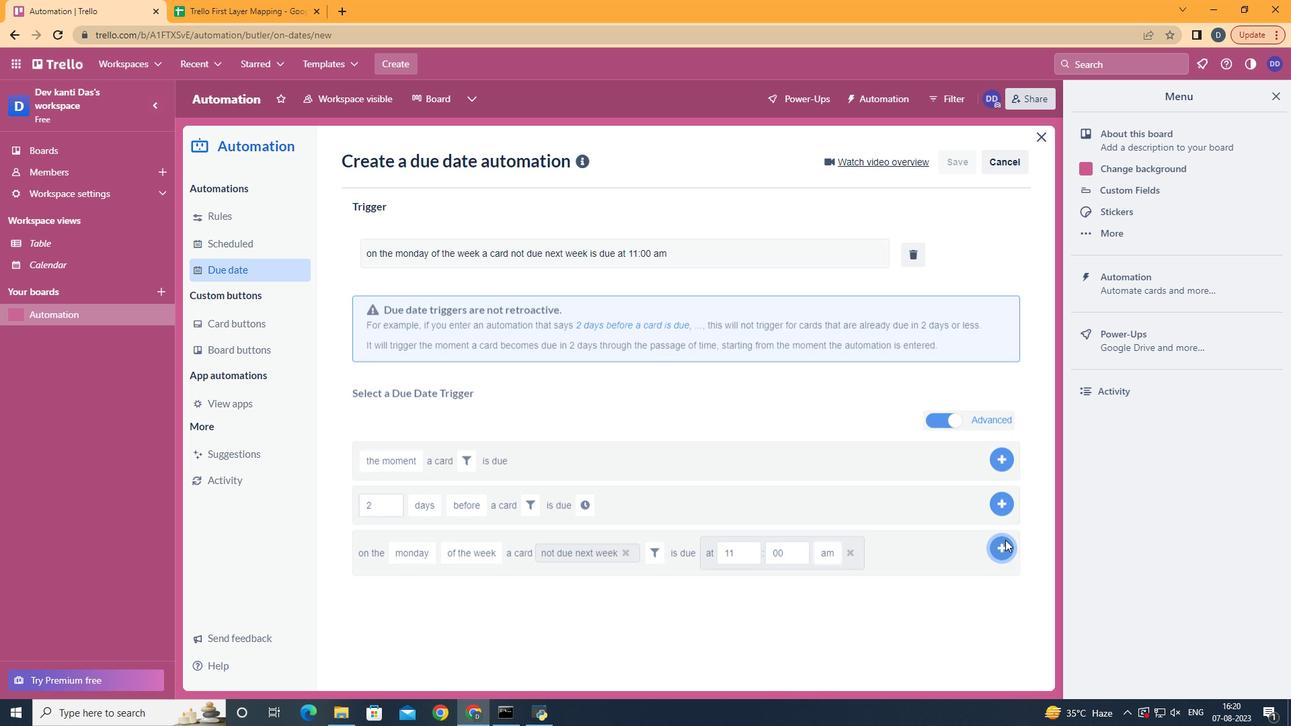 
Action: Mouse moved to (723, 265)
Screenshot: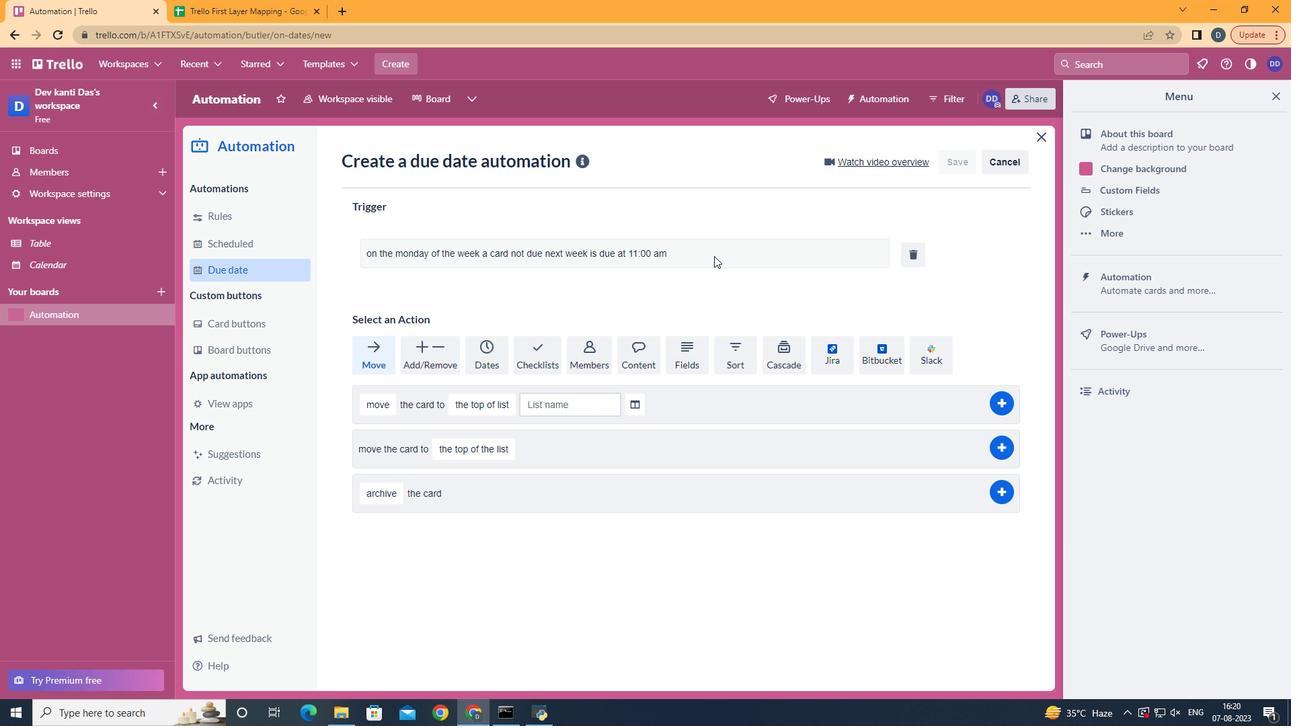 
